 Task: Add a condition where "Channel Is not Help Center post" in new tickets in your groups.
Action: Mouse moved to (181, 477)
Screenshot: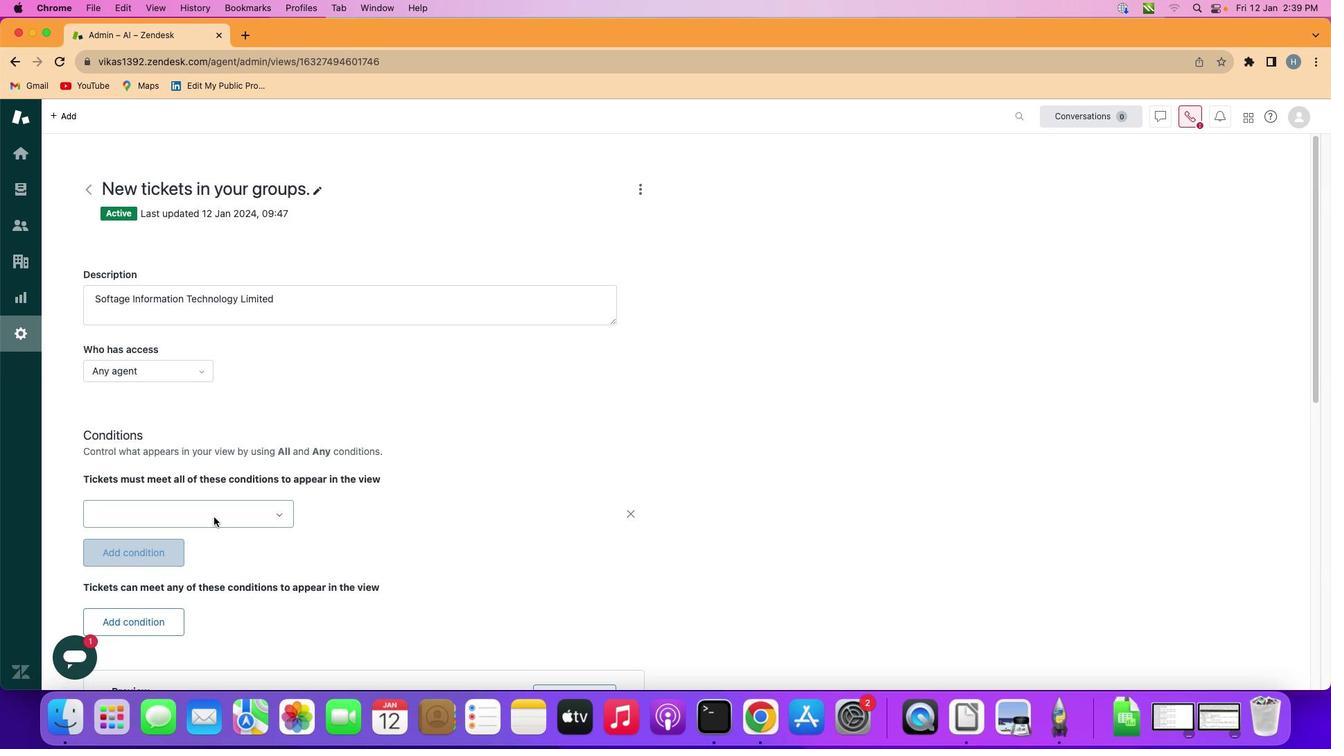 
Action: Mouse pressed left at (181, 477)
Screenshot: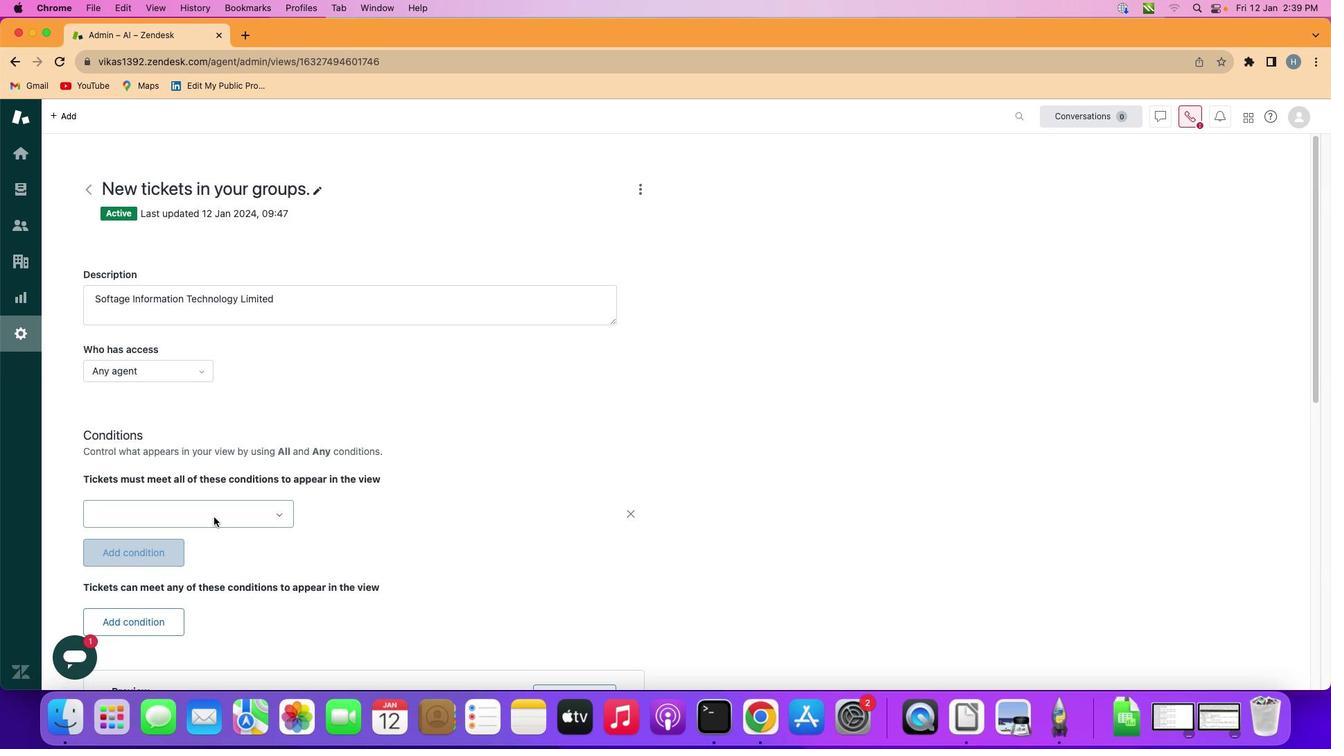 
Action: Mouse moved to (245, 478)
Screenshot: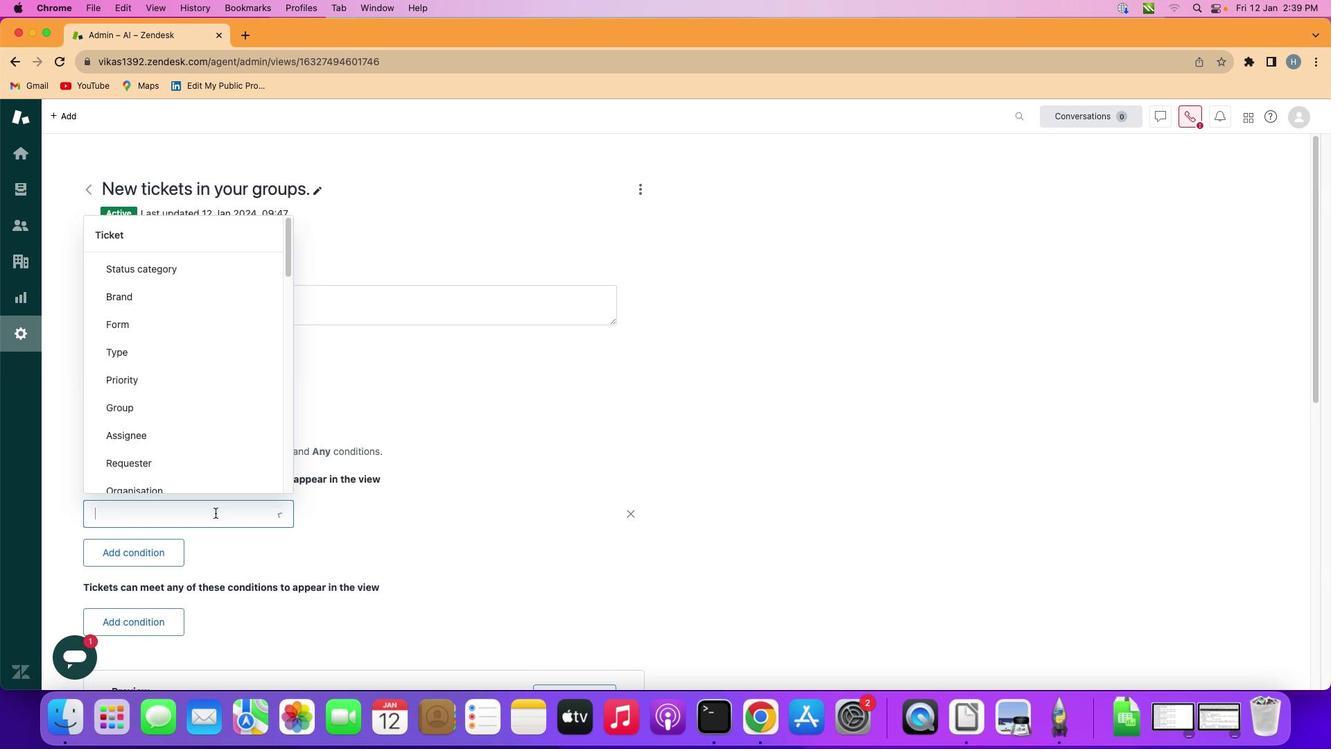
Action: Mouse pressed left at (245, 478)
Screenshot: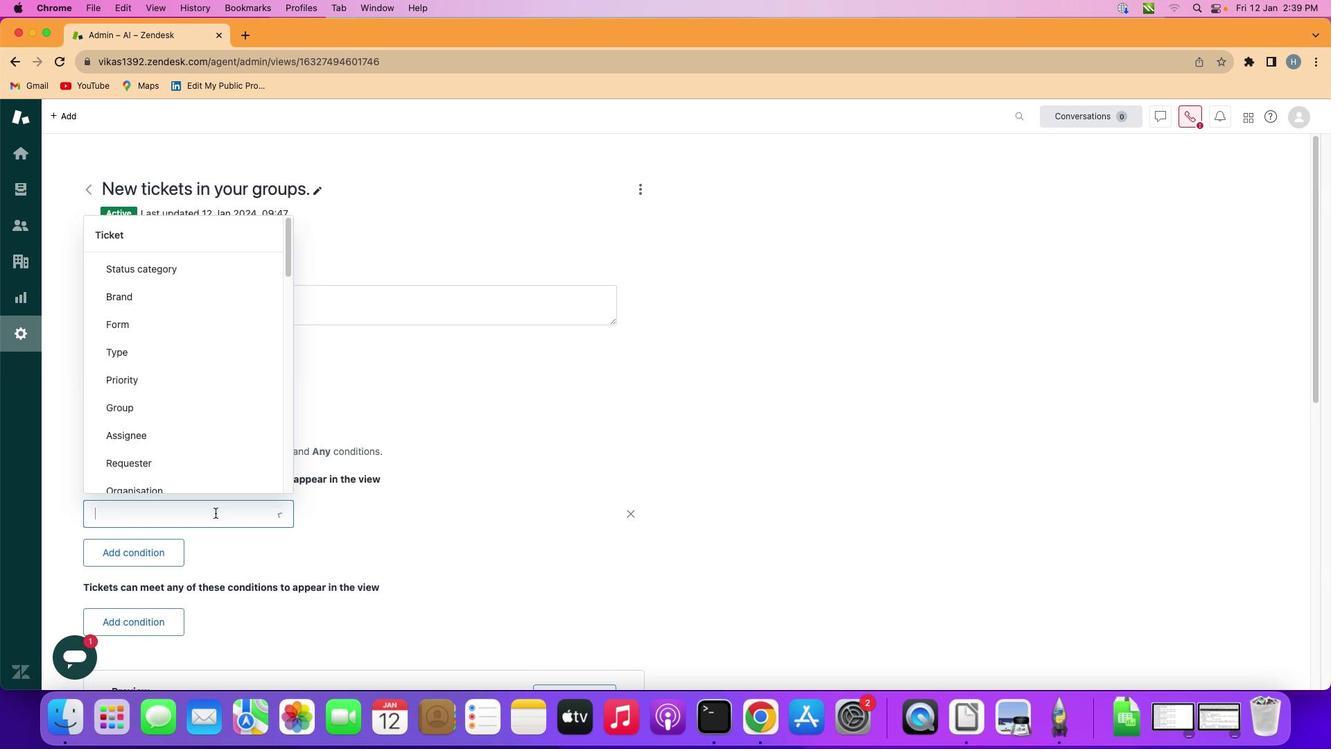 
Action: Mouse moved to (244, 402)
Screenshot: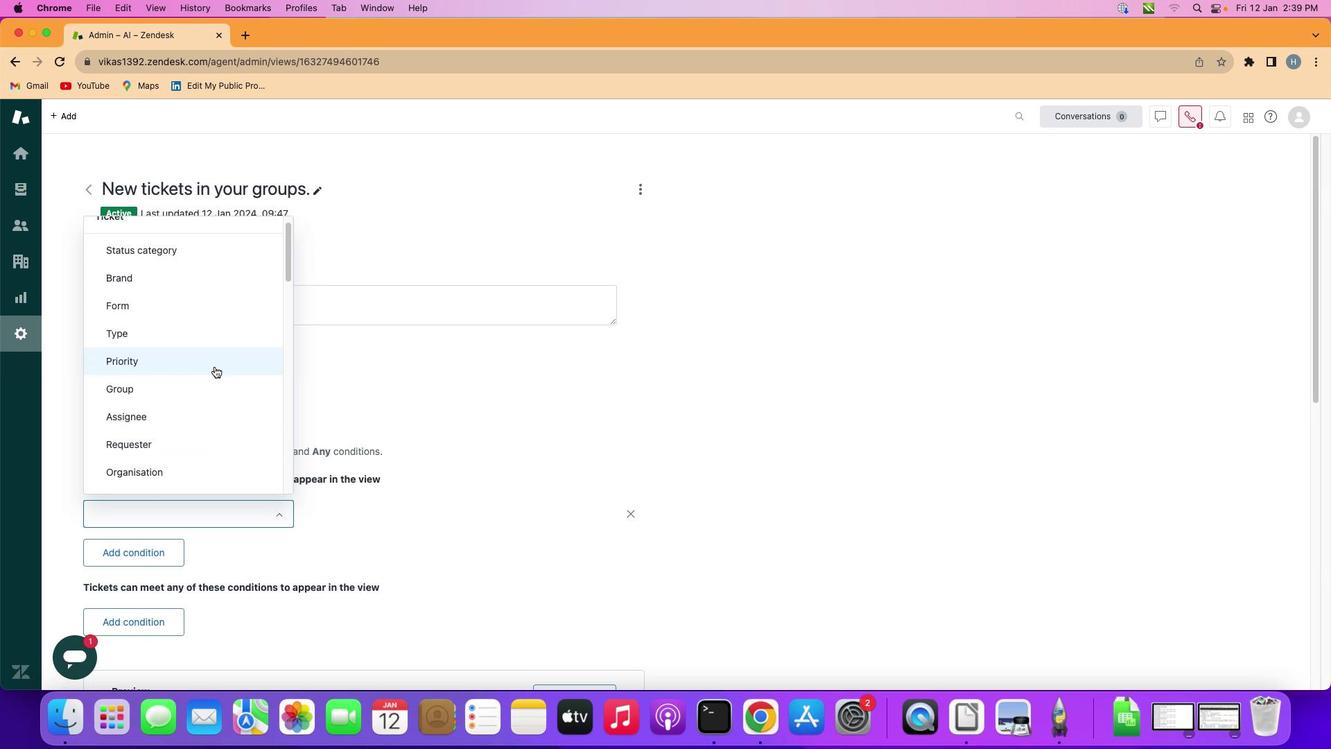 
Action: Mouse scrolled (244, 402) with delta (48, 219)
Screenshot: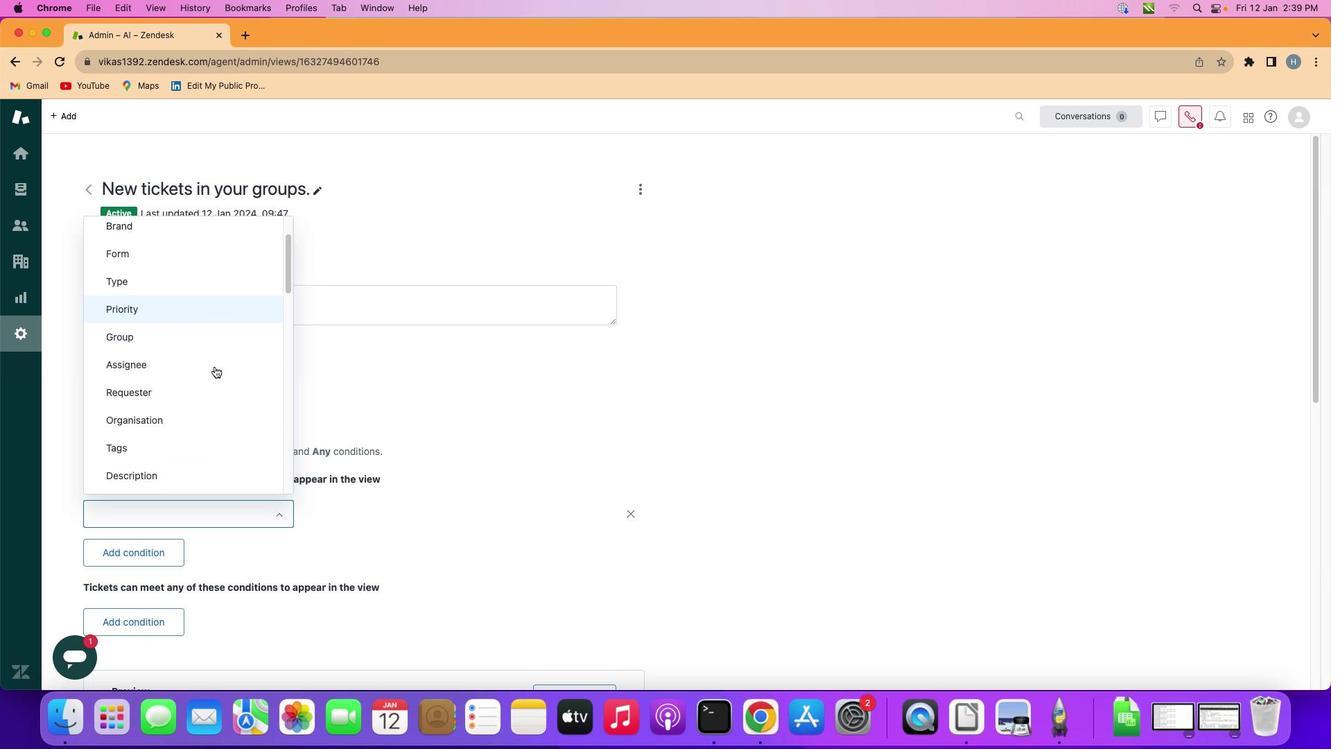 
Action: Mouse moved to (244, 402)
Screenshot: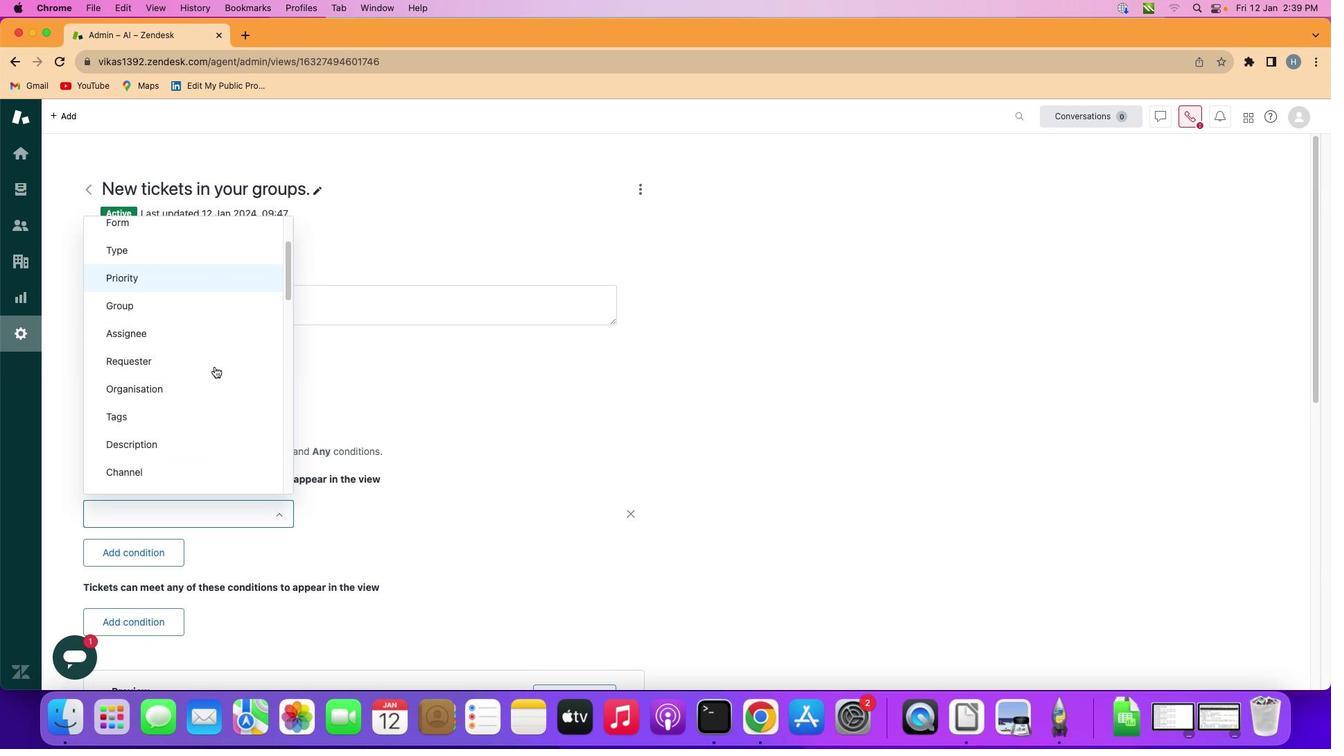 
Action: Mouse scrolled (244, 402) with delta (48, 219)
Screenshot: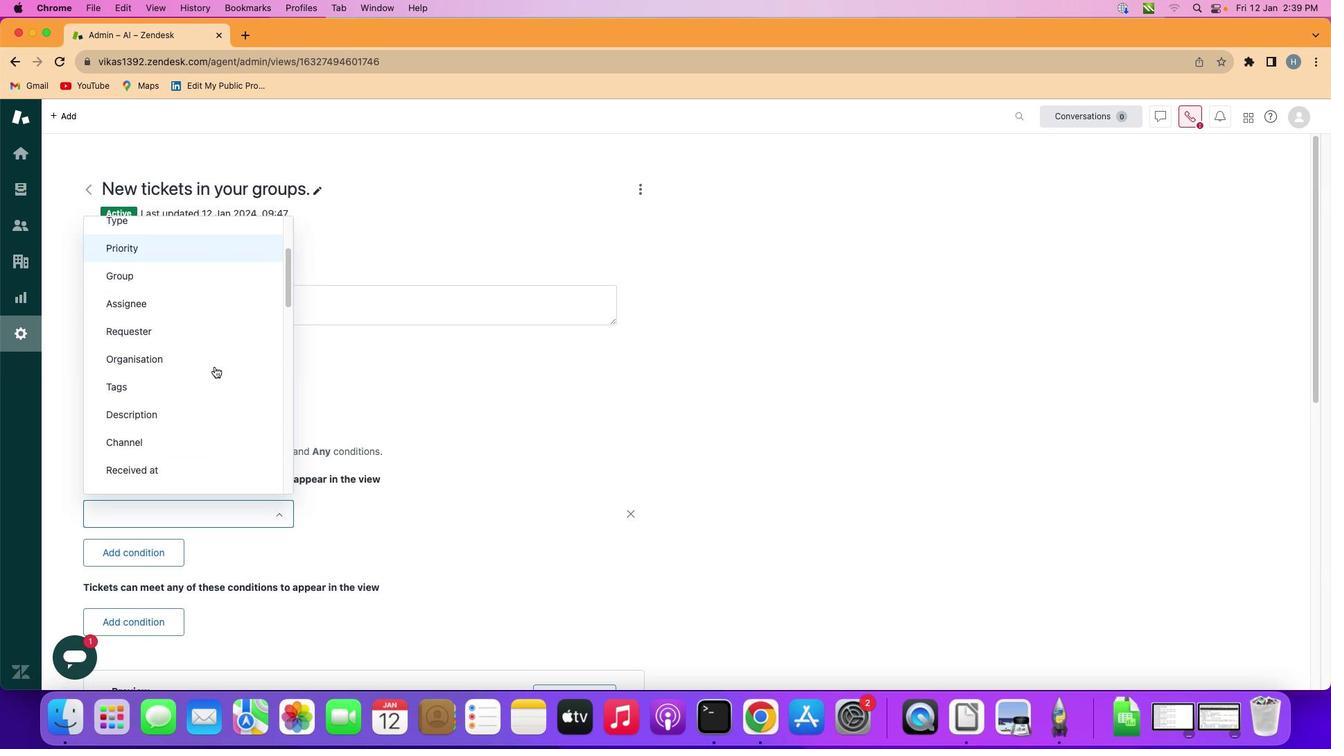 
Action: Mouse moved to (244, 402)
Screenshot: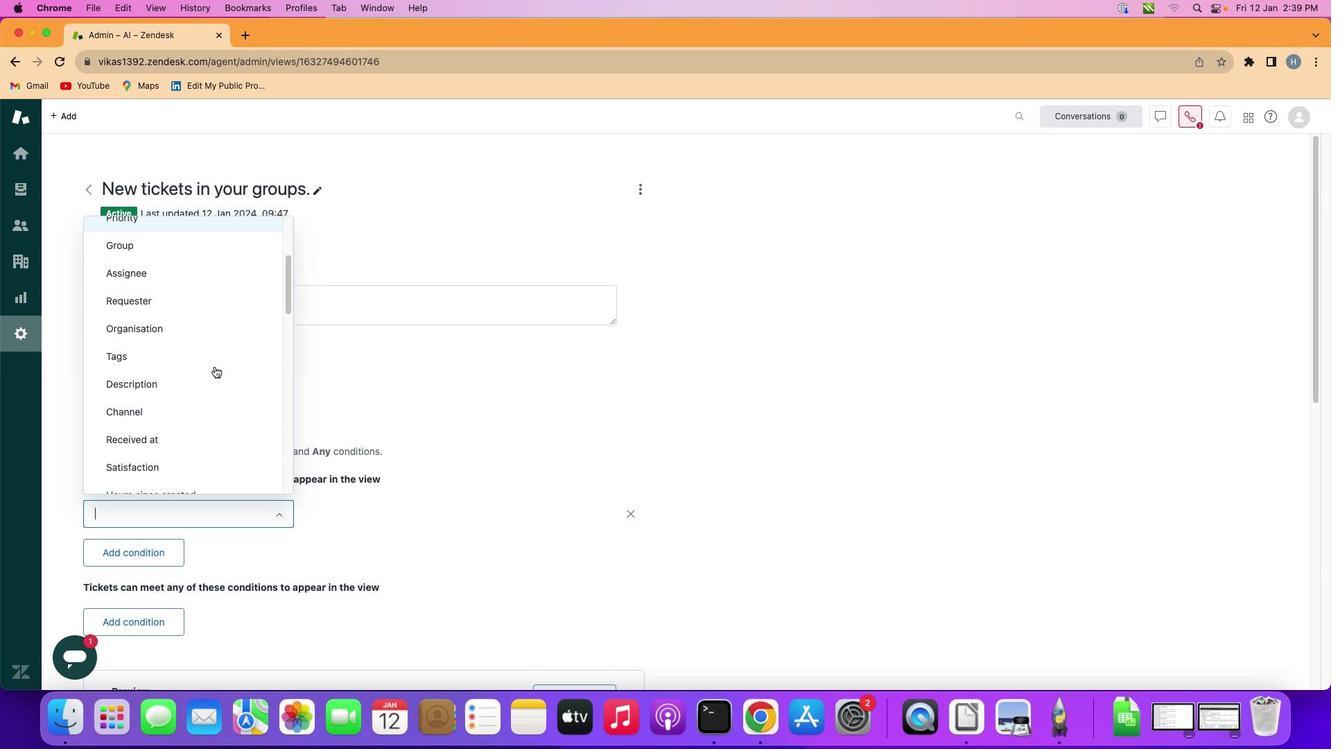 
Action: Mouse scrolled (244, 402) with delta (48, 219)
Screenshot: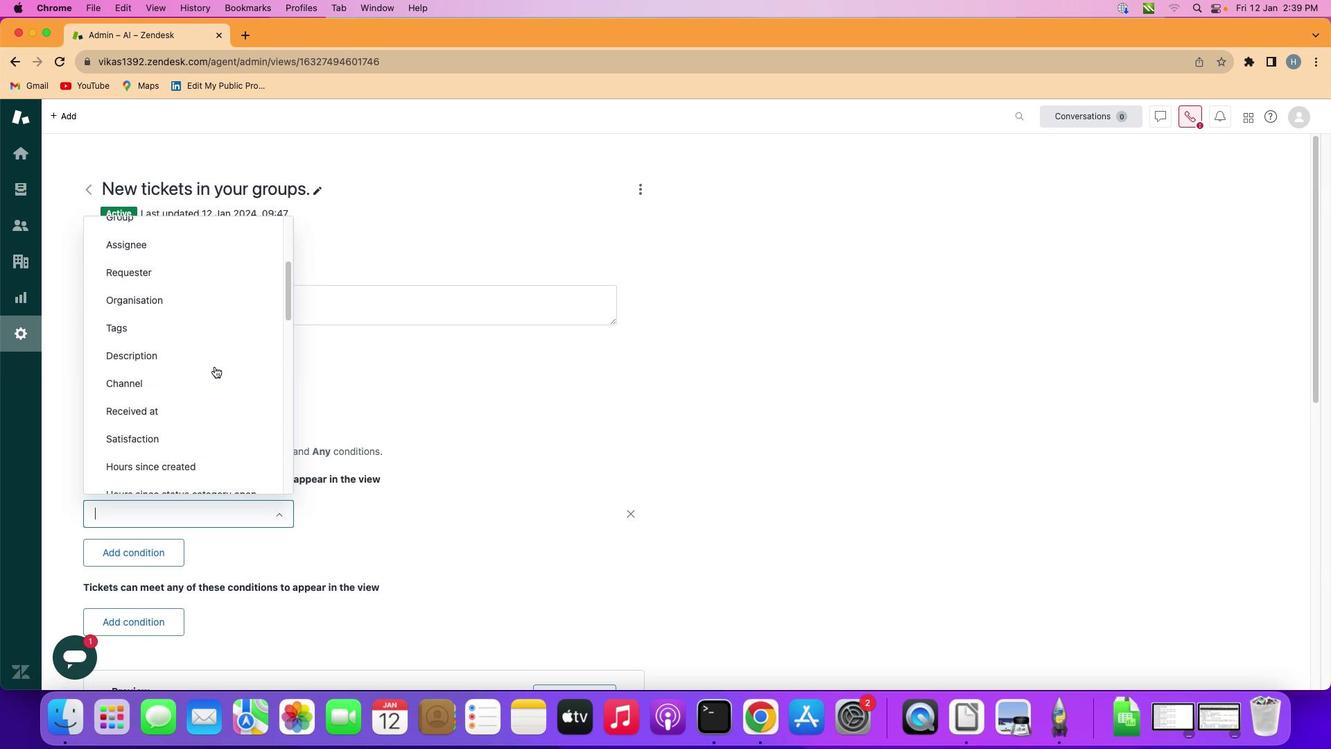 
Action: Mouse scrolled (244, 402) with delta (48, 219)
Screenshot: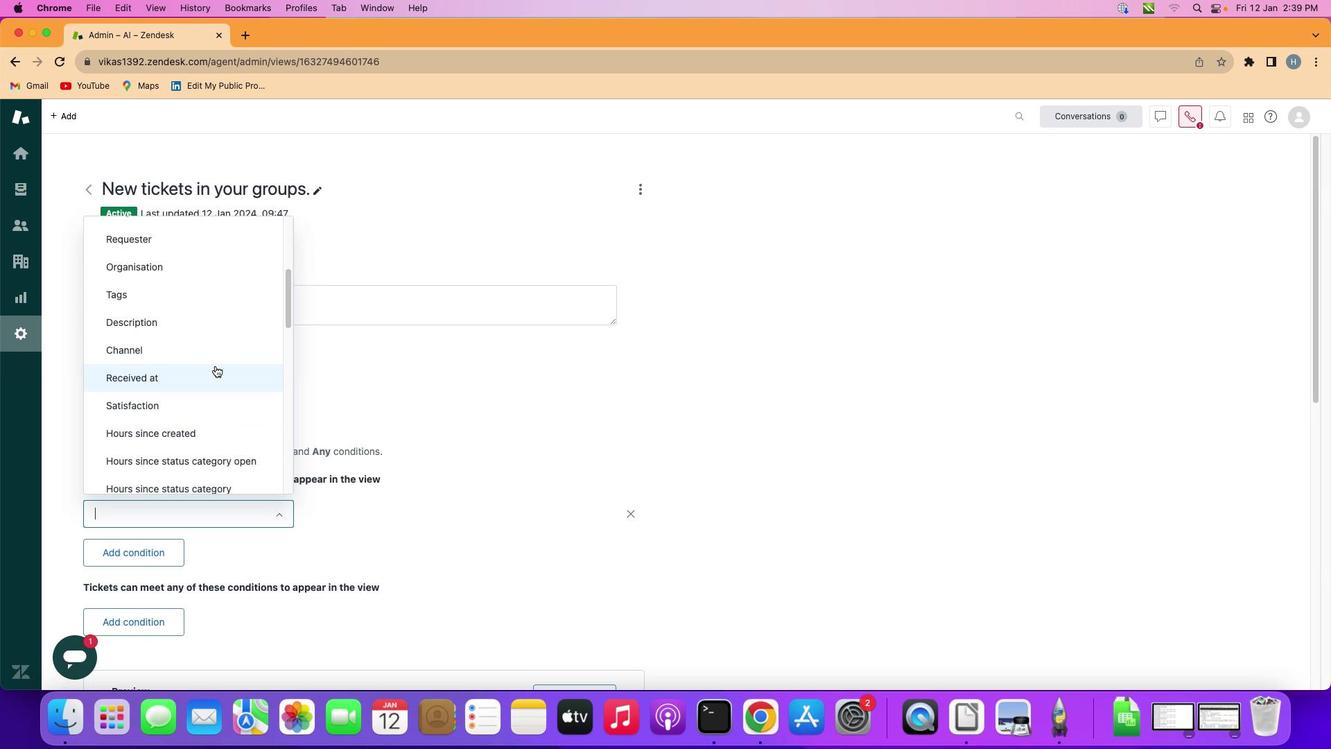 
Action: Mouse scrolled (244, 402) with delta (48, 219)
Screenshot: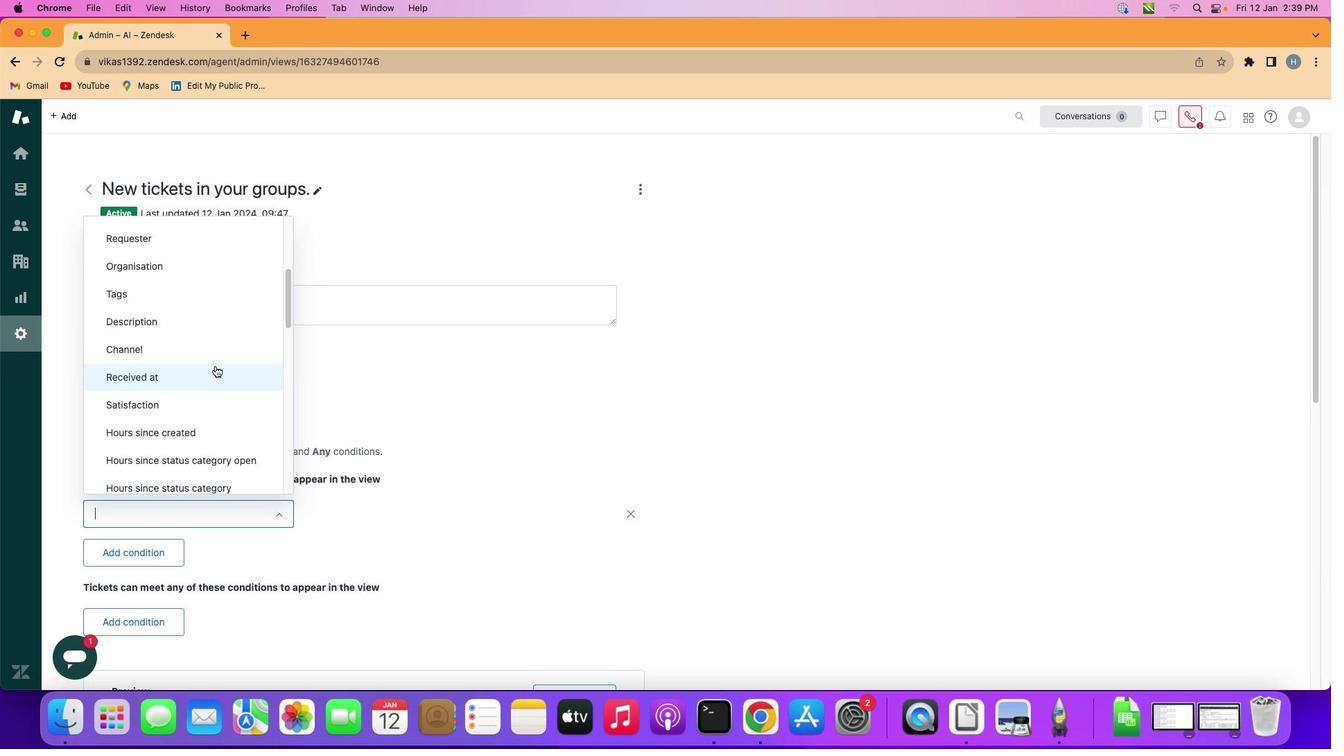 
Action: Mouse moved to (251, 398)
Screenshot: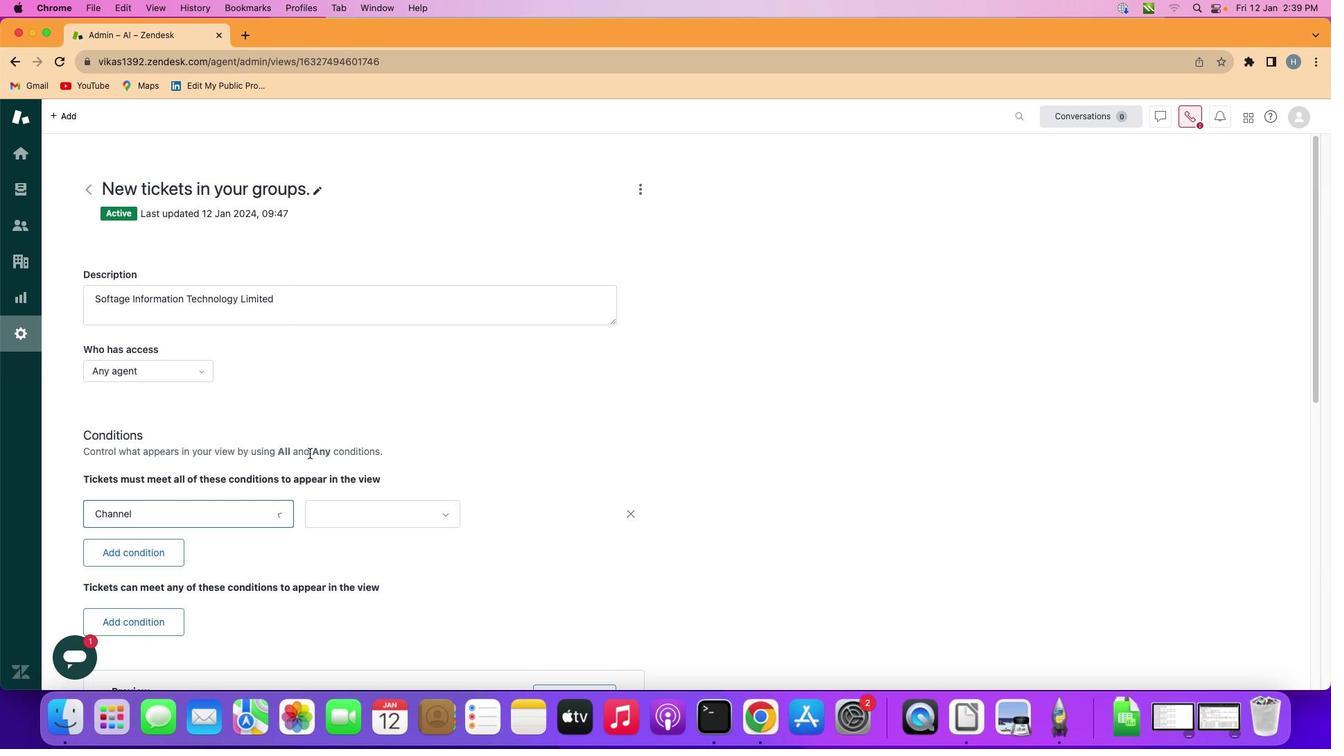 
Action: Mouse pressed left at (251, 398)
Screenshot: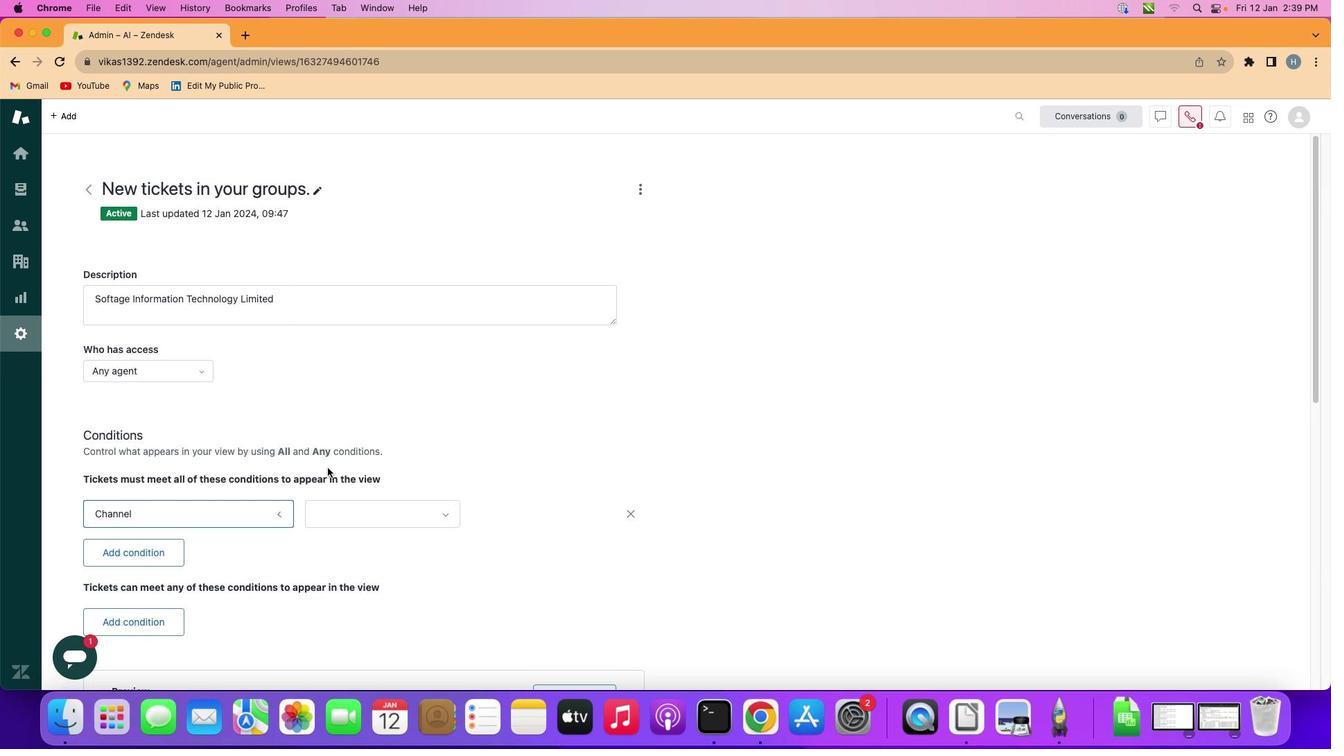 
Action: Mouse moved to (382, 470)
Screenshot: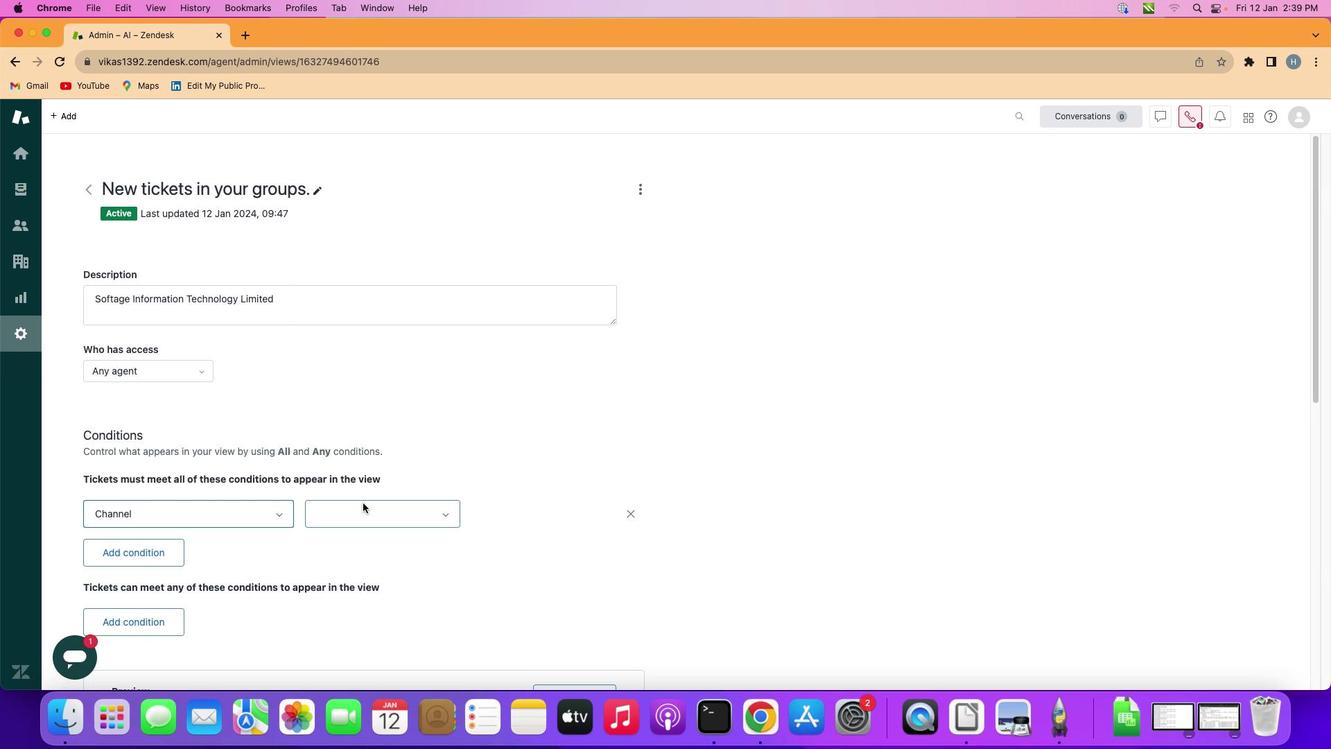 
Action: Mouse pressed left at (382, 470)
Screenshot: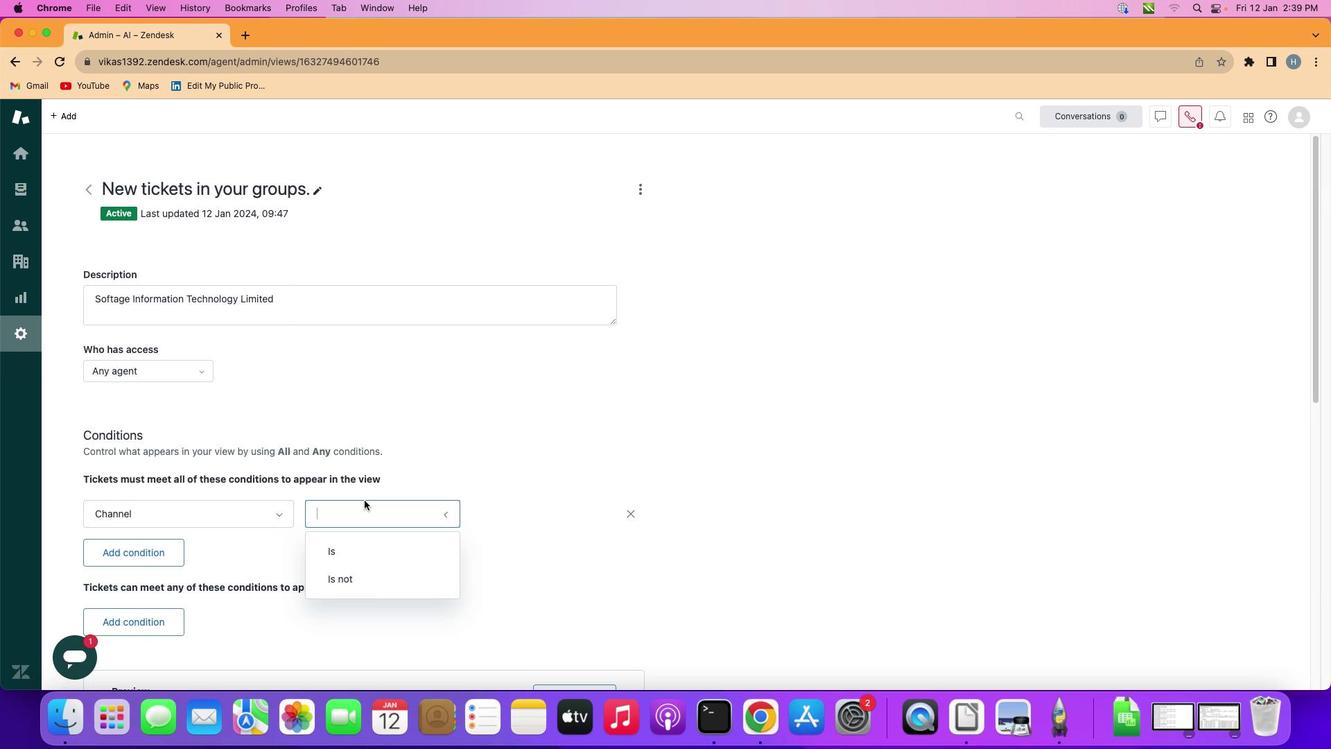 
Action: Mouse moved to (384, 503)
Screenshot: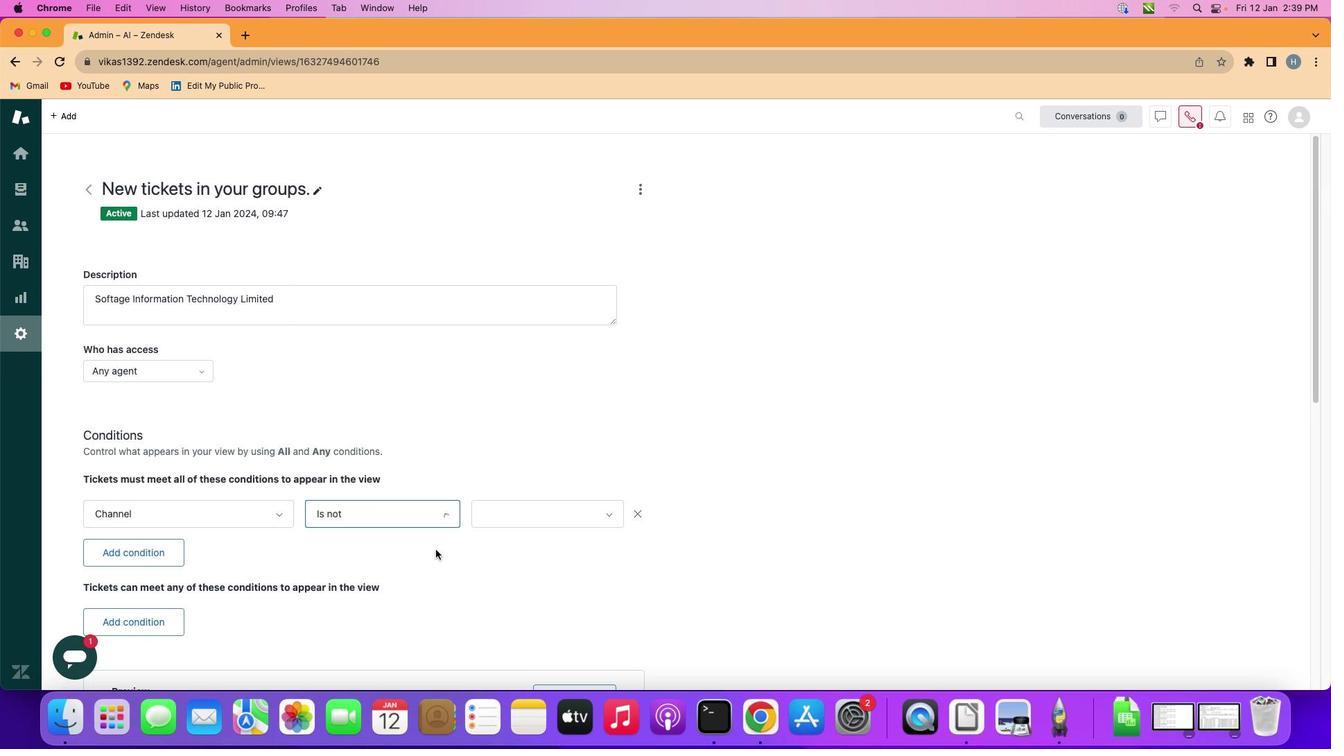 
Action: Mouse pressed left at (384, 503)
Screenshot: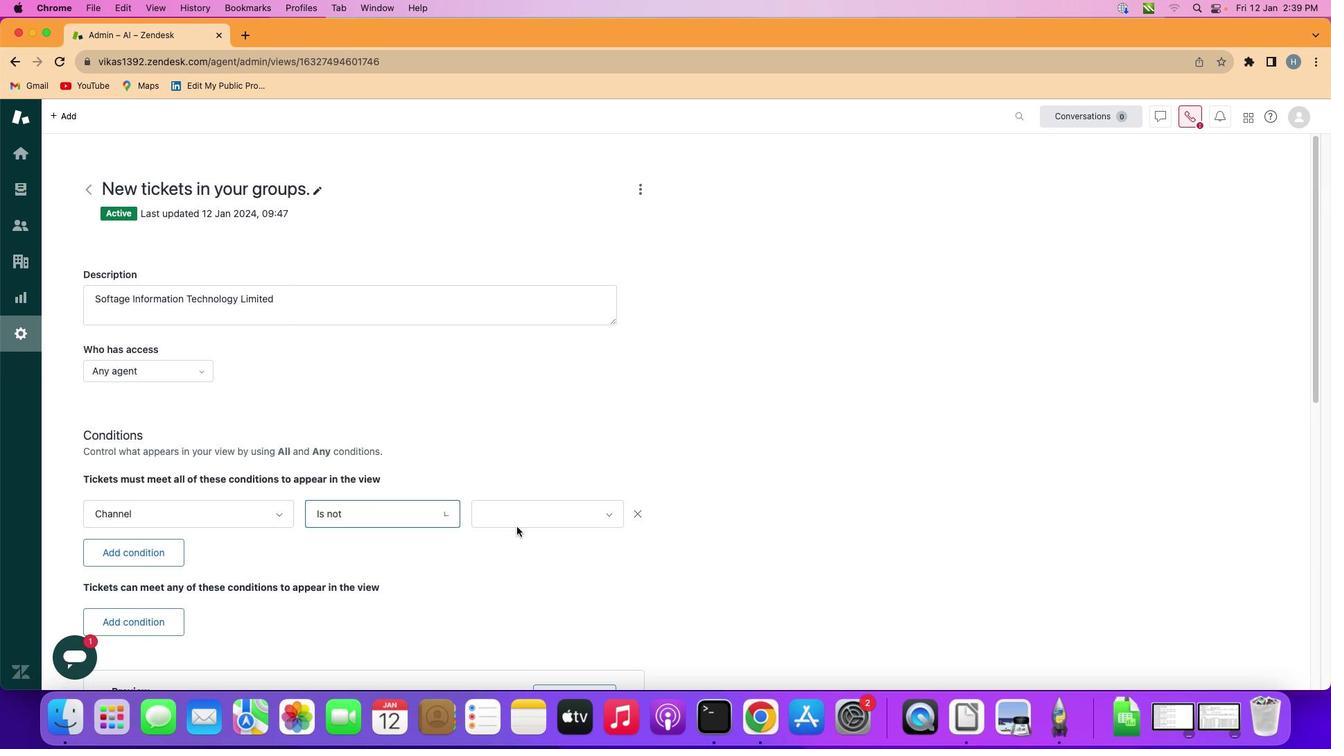 
Action: Mouse moved to (553, 477)
Screenshot: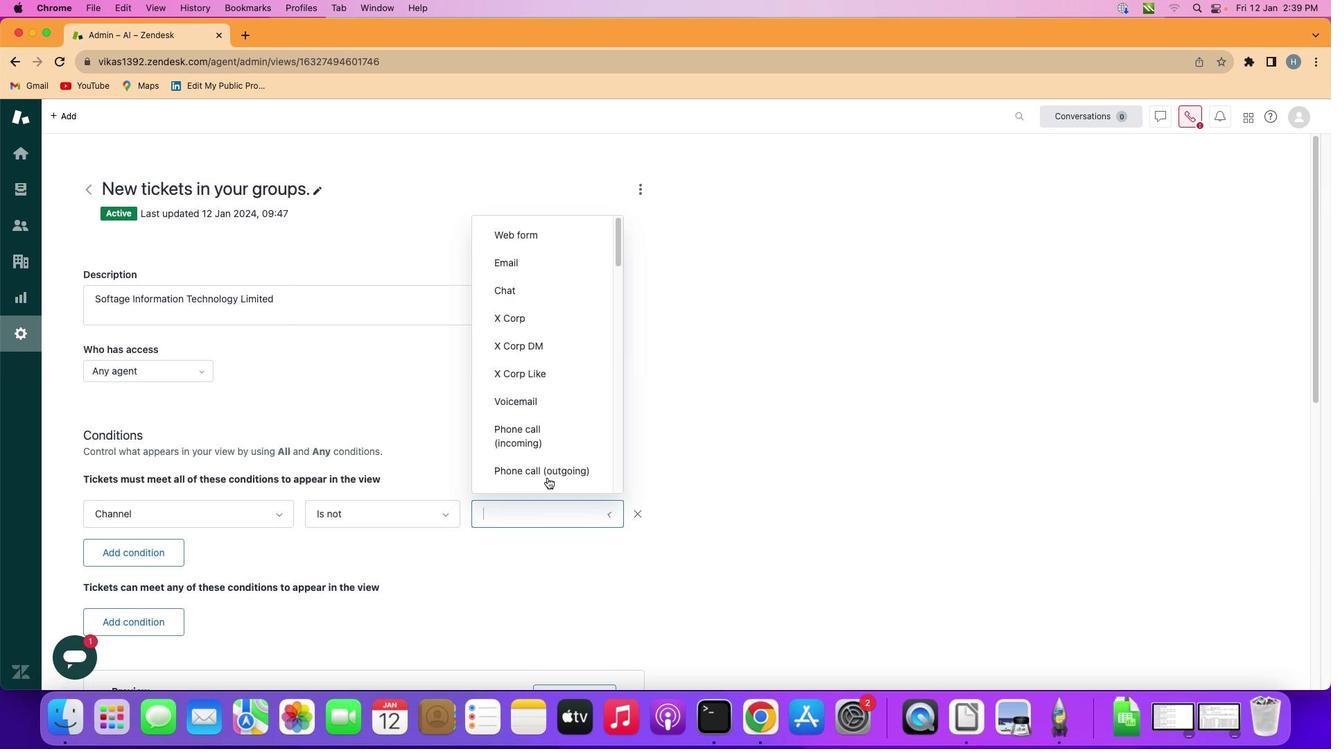 
Action: Mouse pressed left at (553, 477)
Screenshot: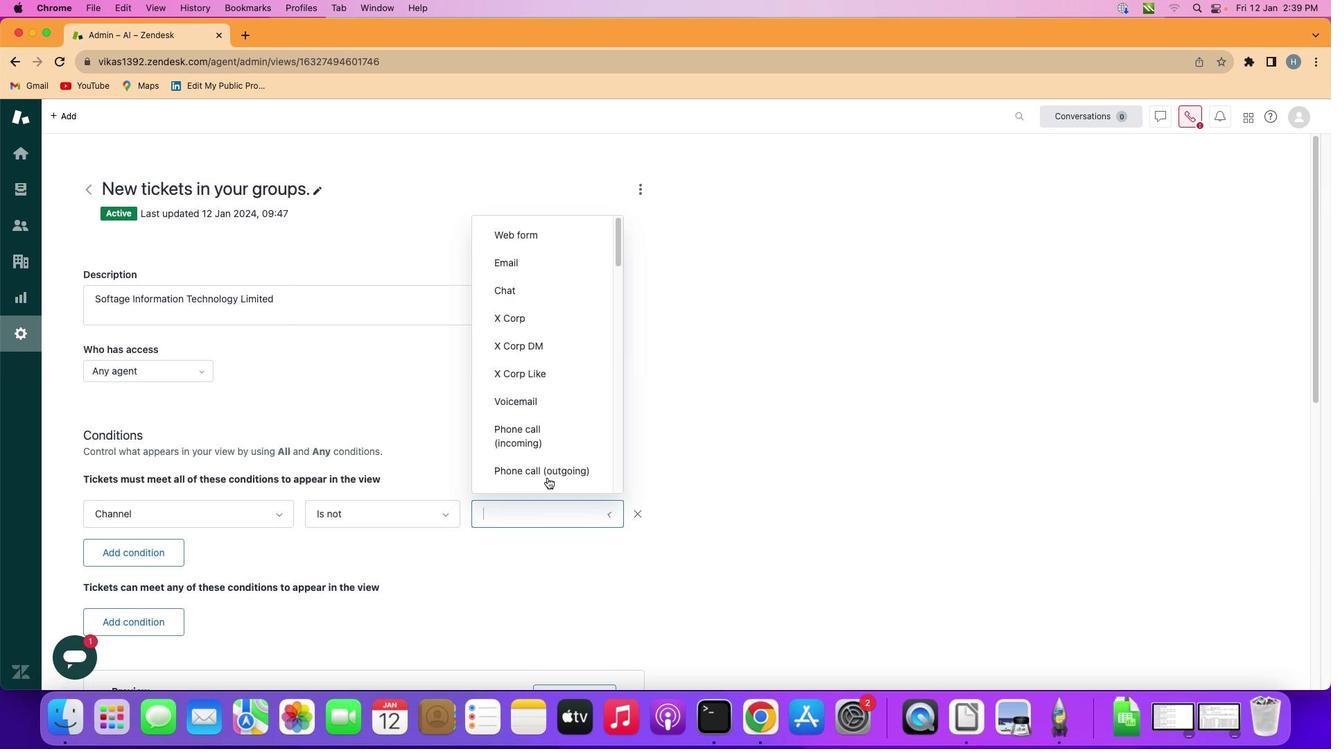 
Action: Mouse moved to (525, 402)
Screenshot: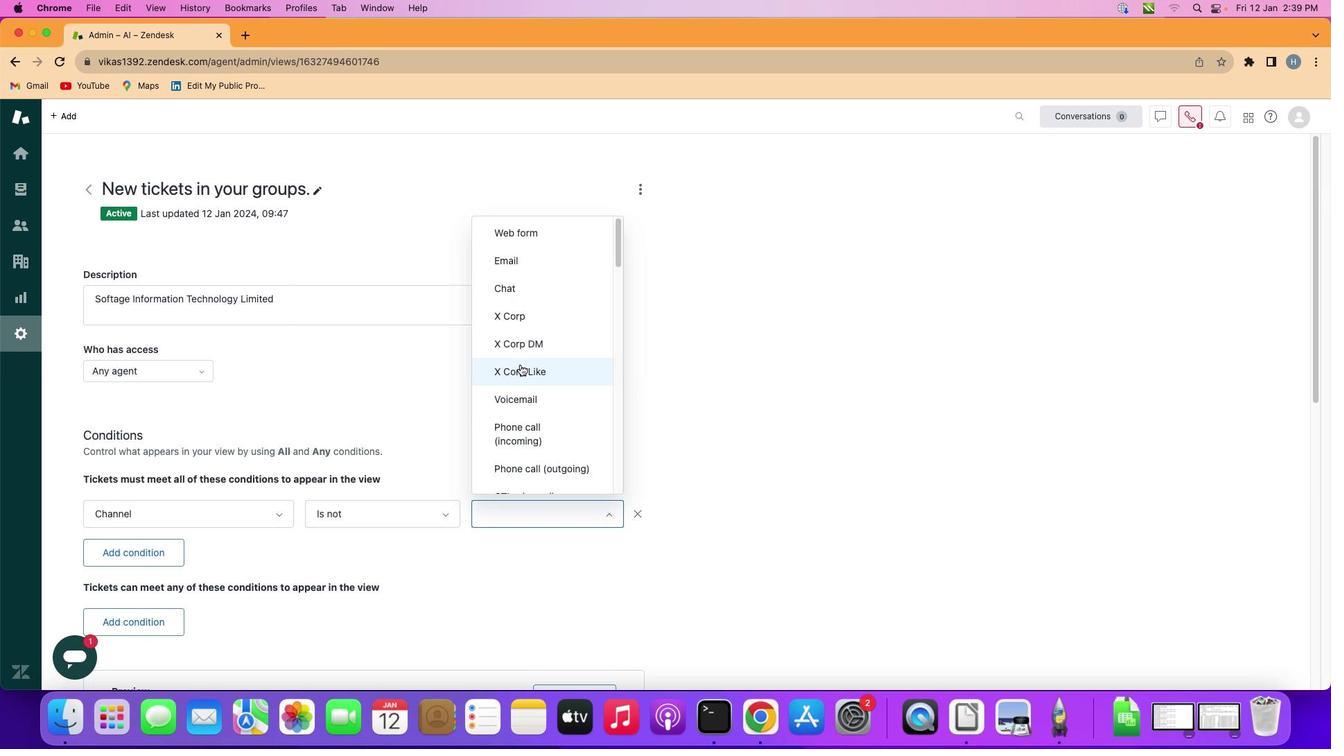 
Action: Mouse scrolled (525, 402) with delta (48, 219)
Screenshot: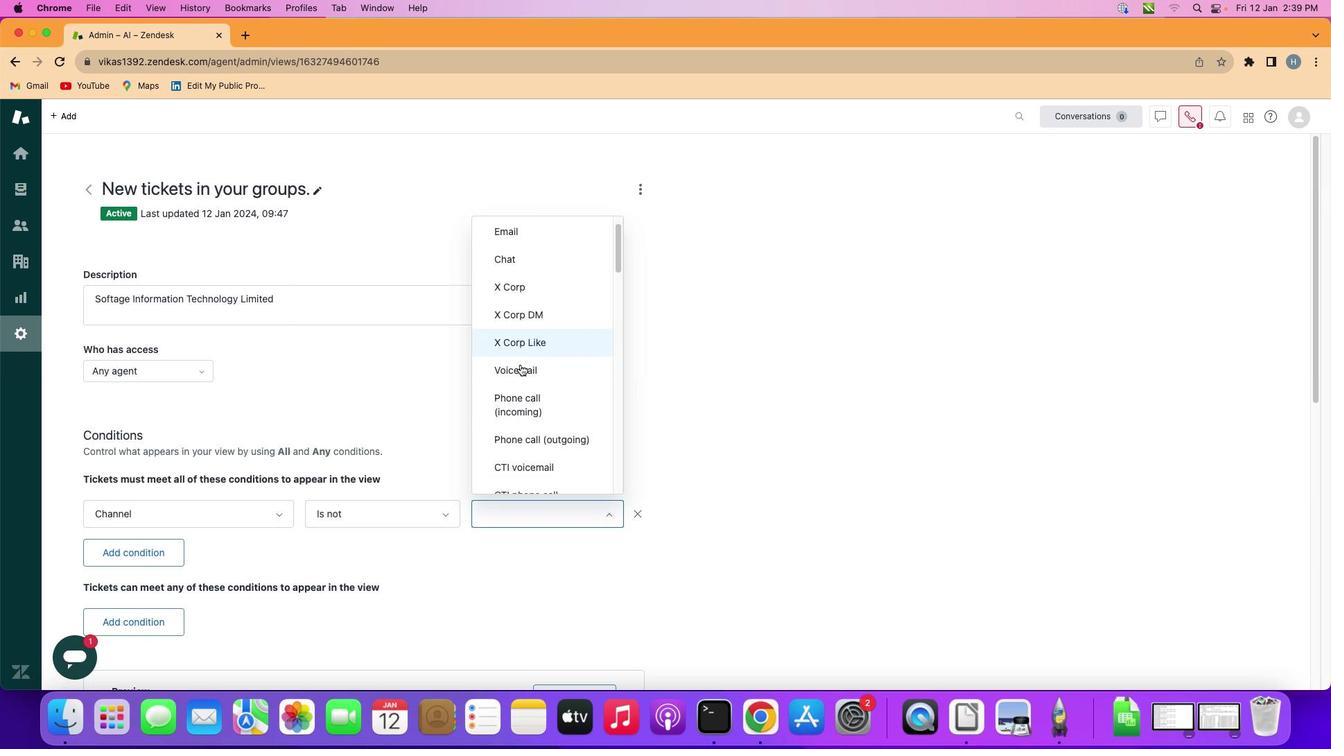 
Action: Mouse scrolled (525, 402) with delta (48, 219)
Screenshot: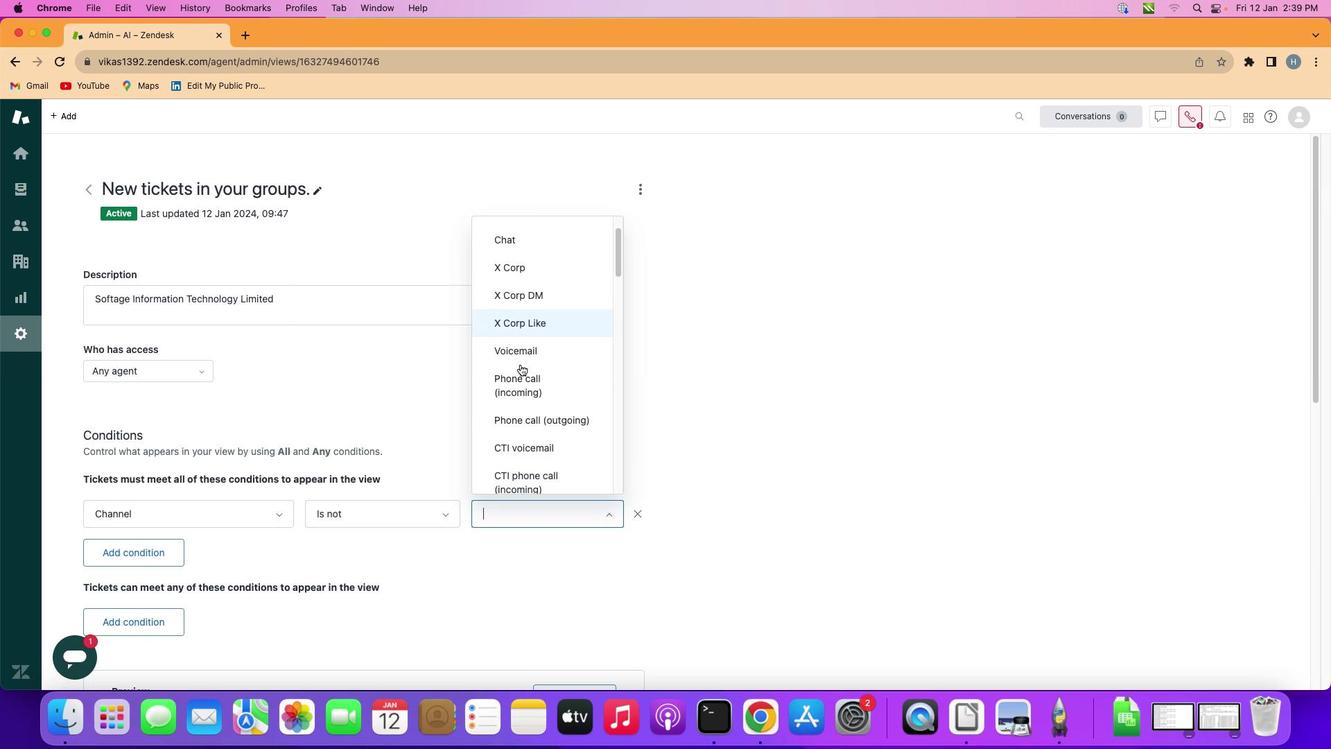 
Action: Mouse scrolled (525, 402) with delta (48, 219)
Screenshot: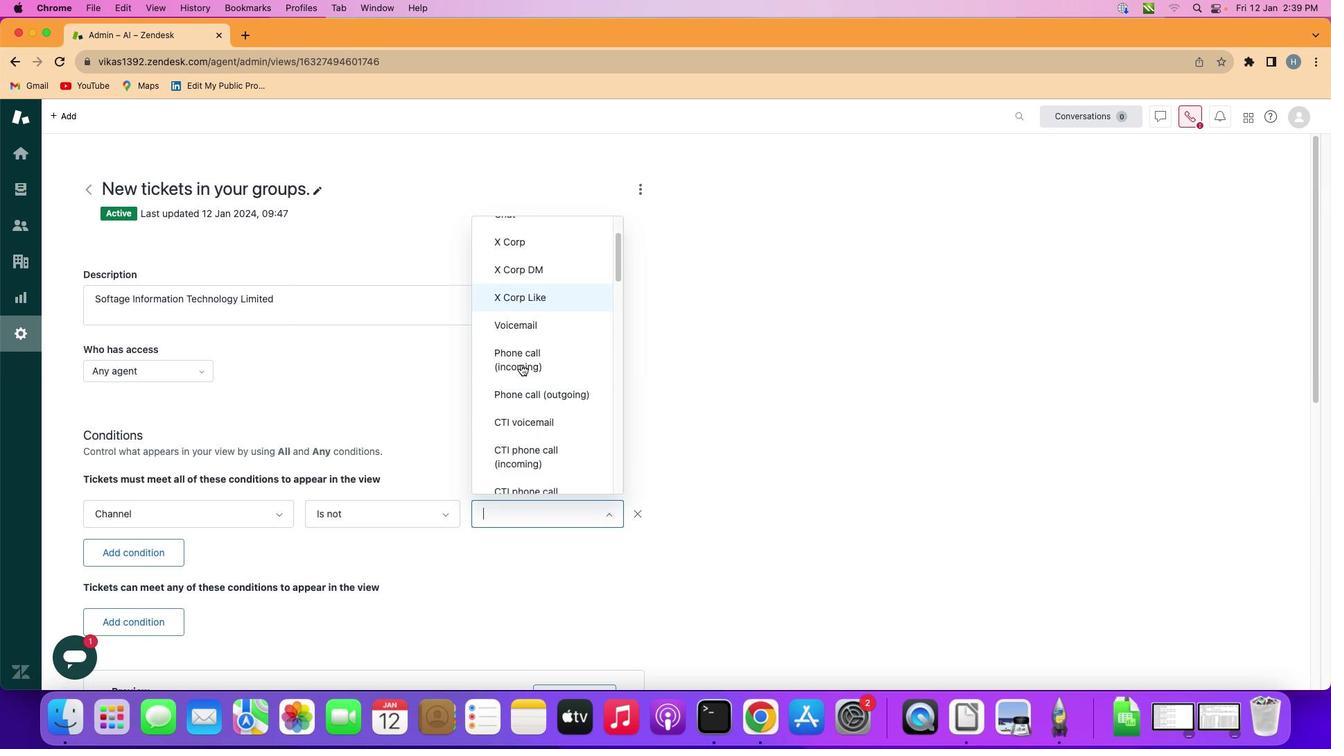 
Action: Mouse scrolled (525, 402) with delta (48, 219)
Screenshot: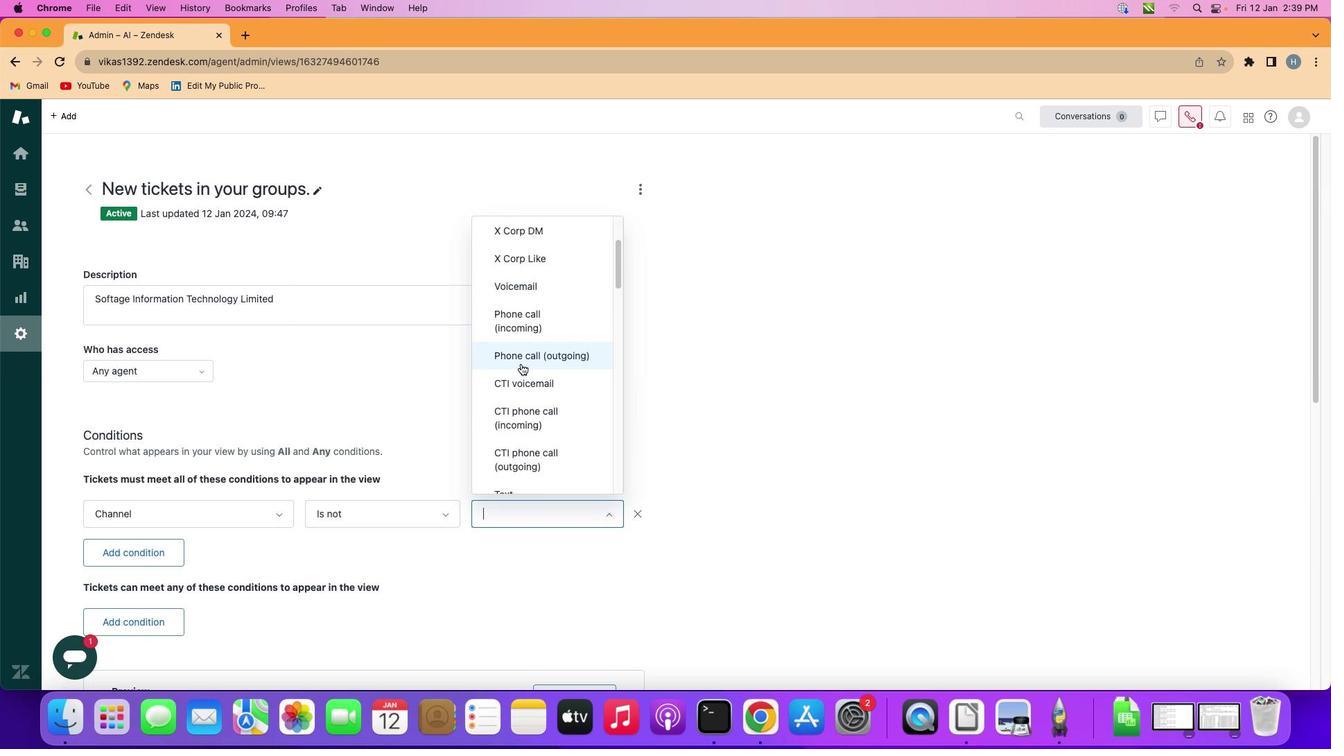 
Action: Mouse scrolled (525, 402) with delta (48, 219)
Screenshot: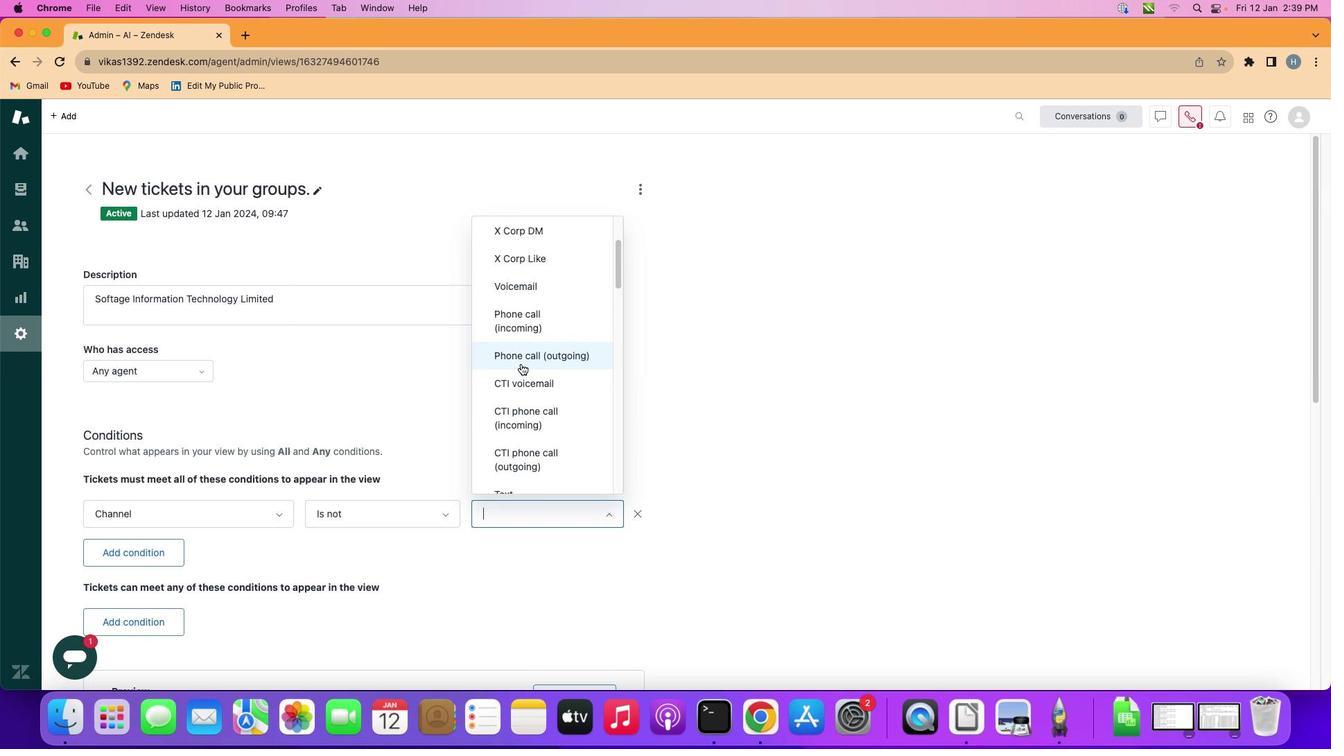 
Action: Mouse moved to (527, 401)
Screenshot: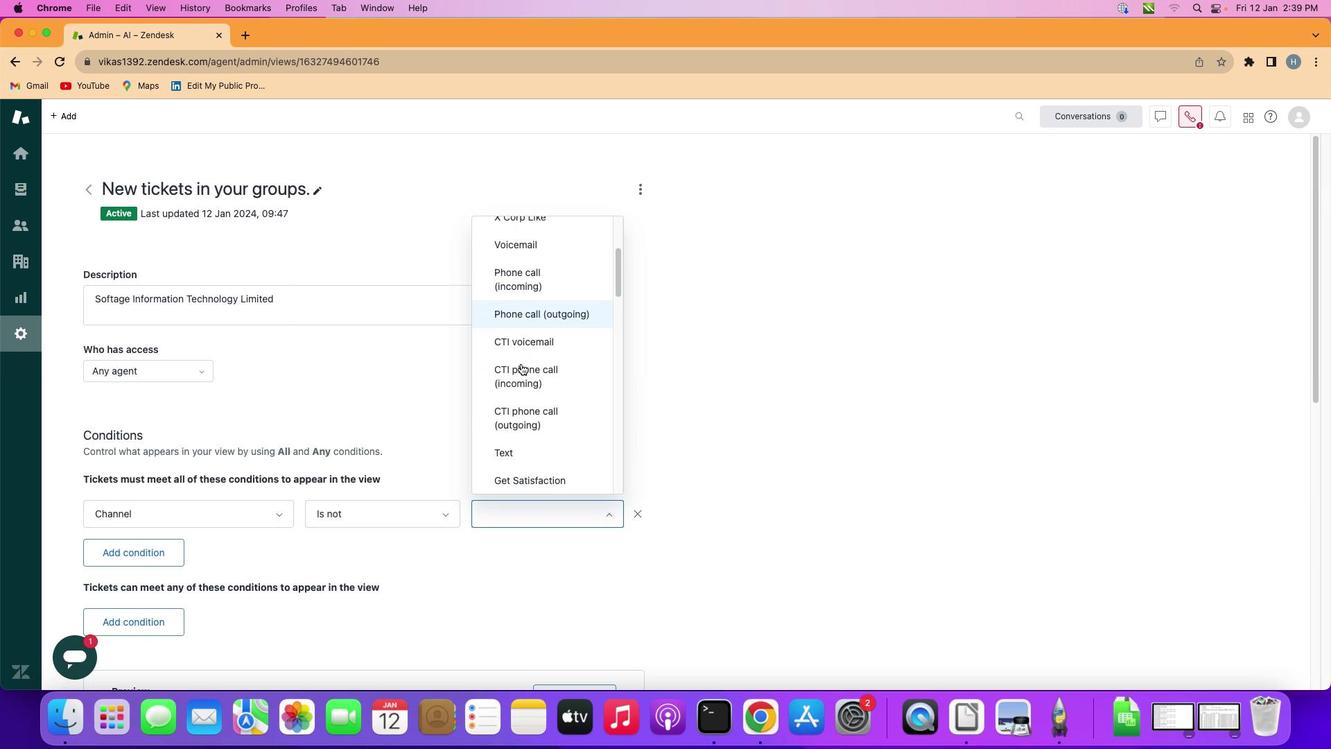 
Action: Mouse scrolled (527, 401) with delta (48, 219)
Screenshot: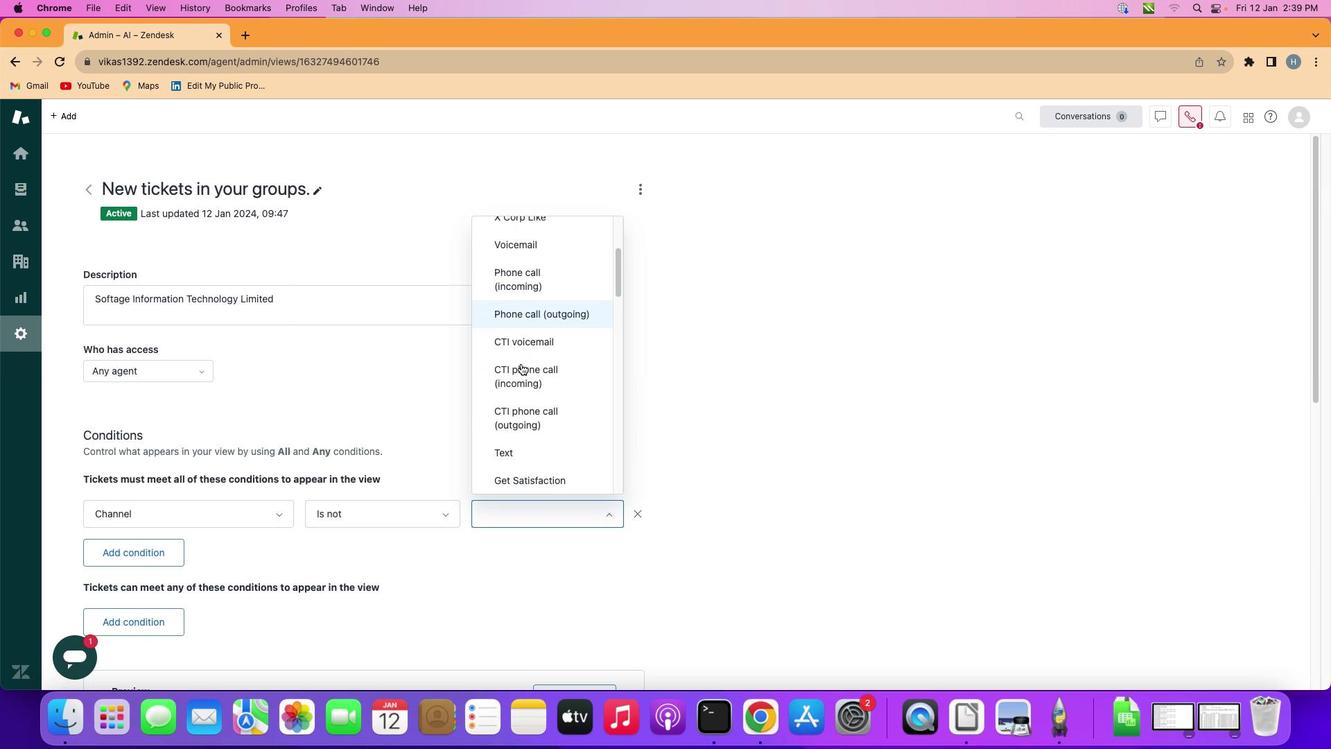 
Action: Mouse scrolled (527, 401) with delta (48, 219)
Screenshot: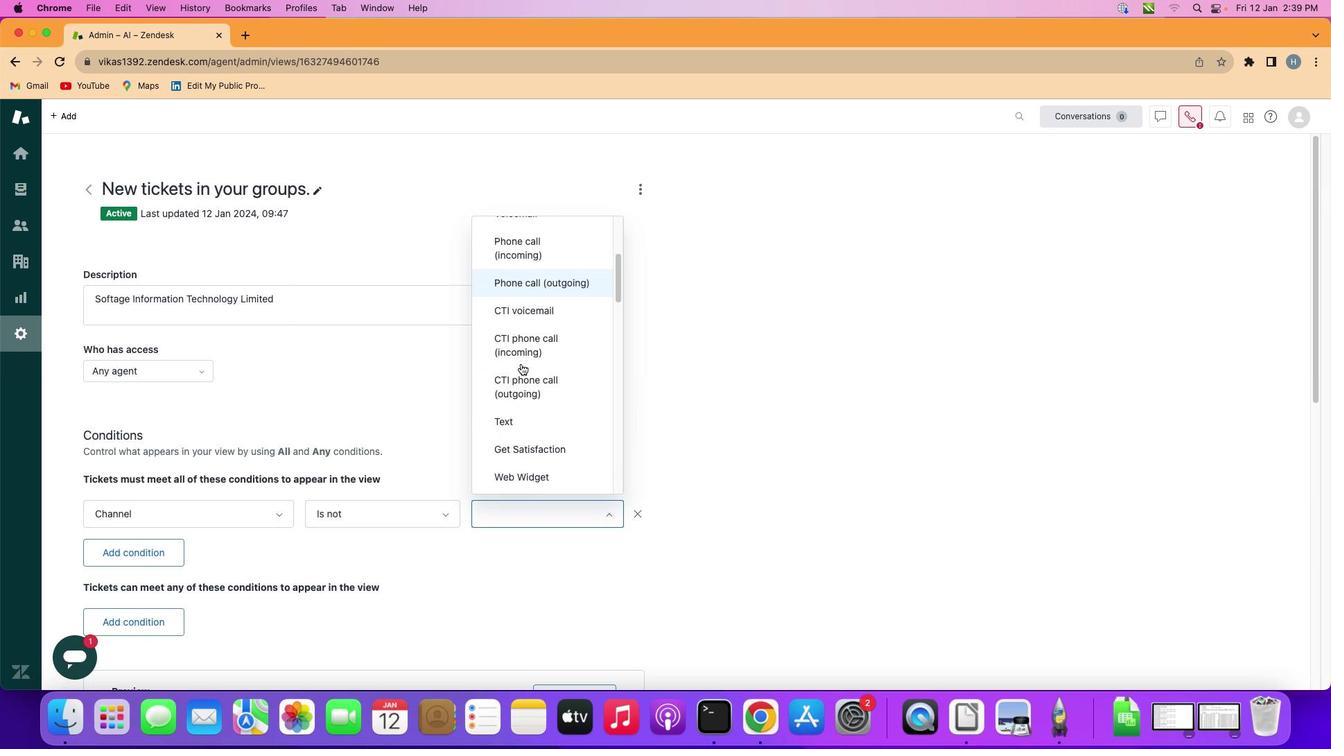 
Action: Mouse scrolled (527, 401) with delta (48, 219)
Screenshot: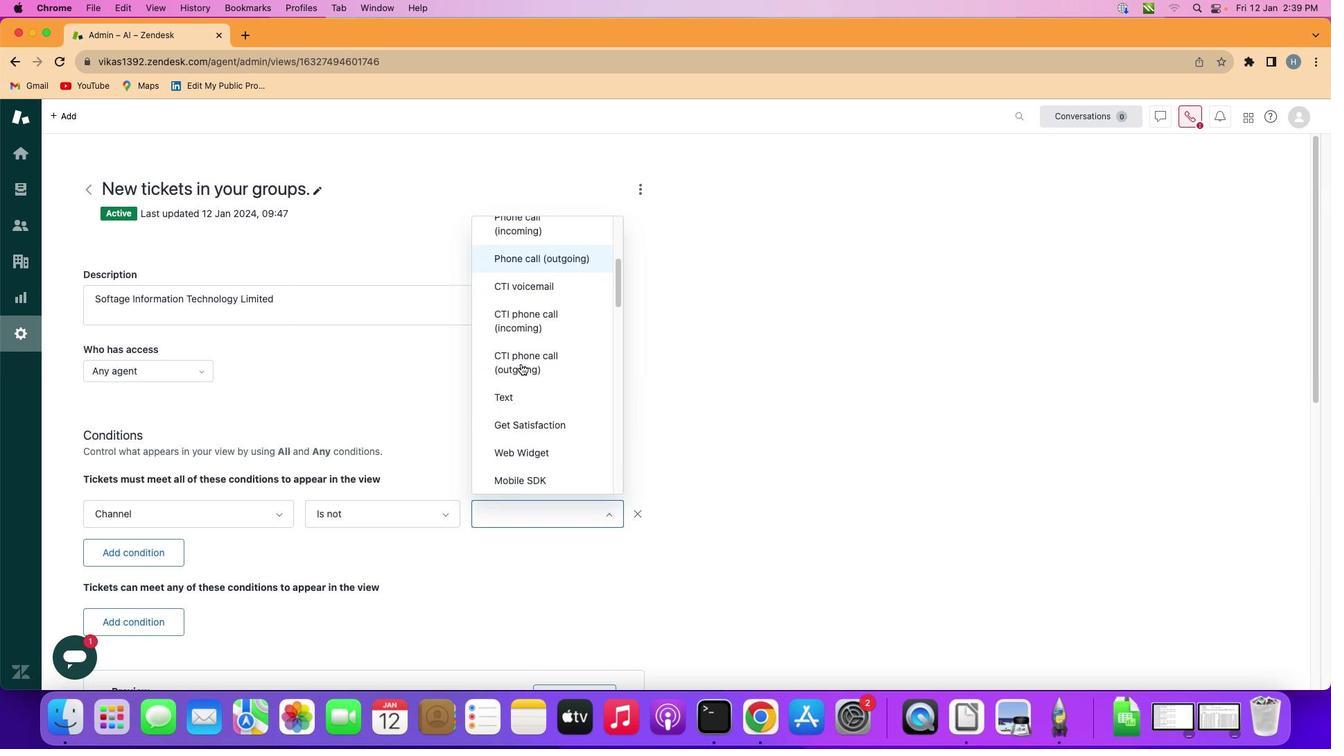 
Action: Mouse scrolled (527, 401) with delta (48, 219)
Screenshot: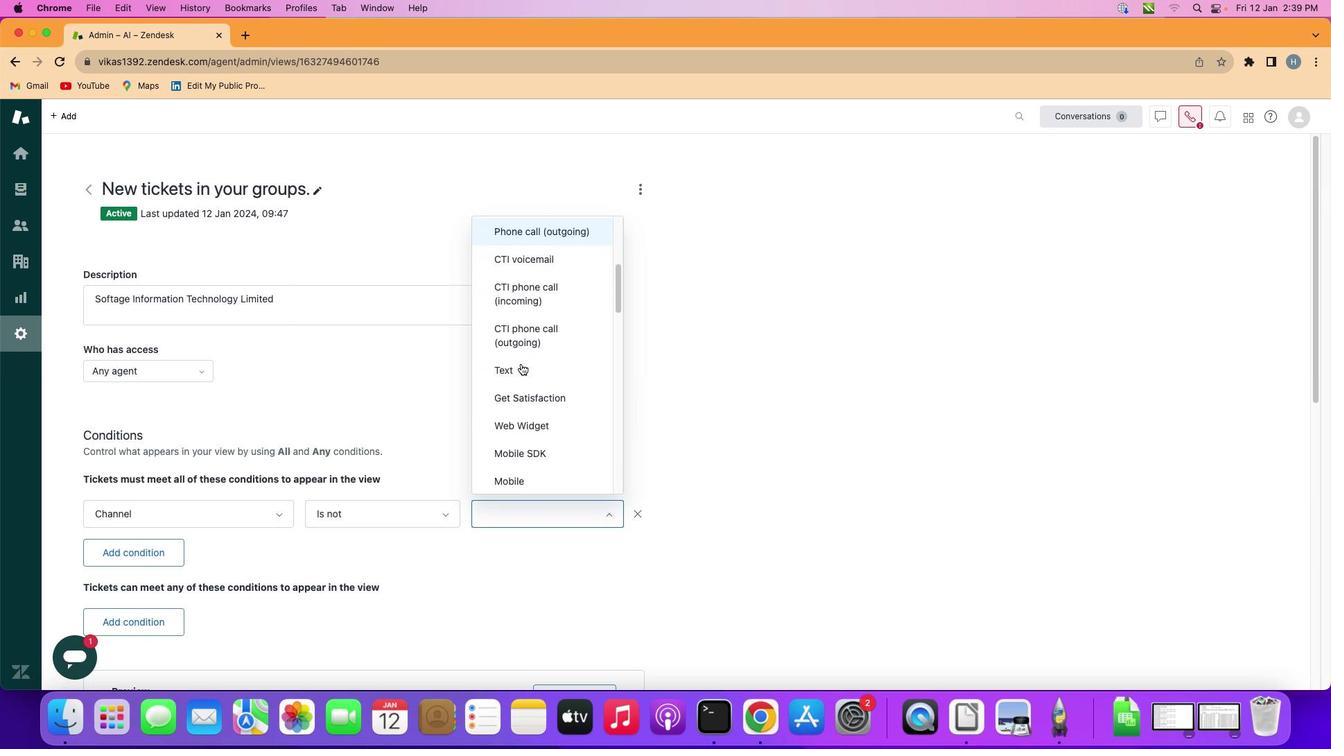 
Action: Mouse scrolled (527, 401) with delta (48, 219)
Screenshot: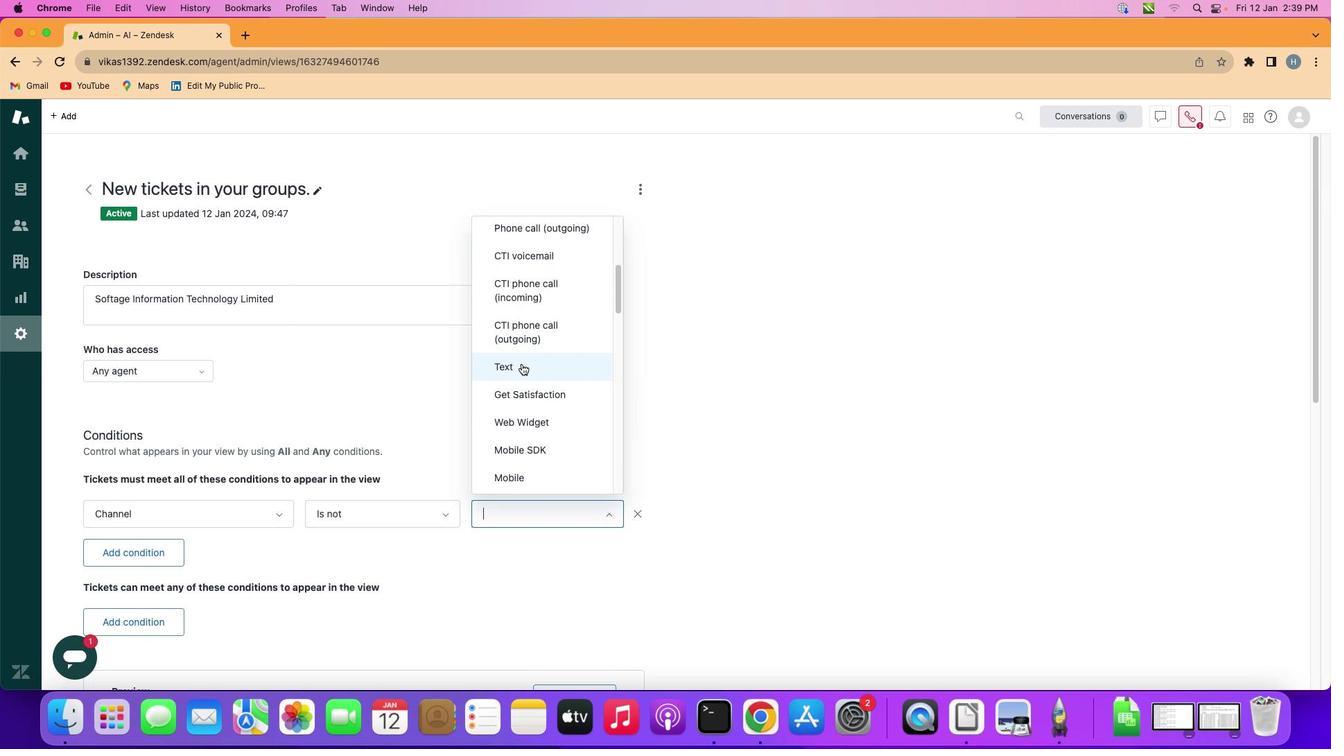 
Action: Mouse moved to (527, 401)
Screenshot: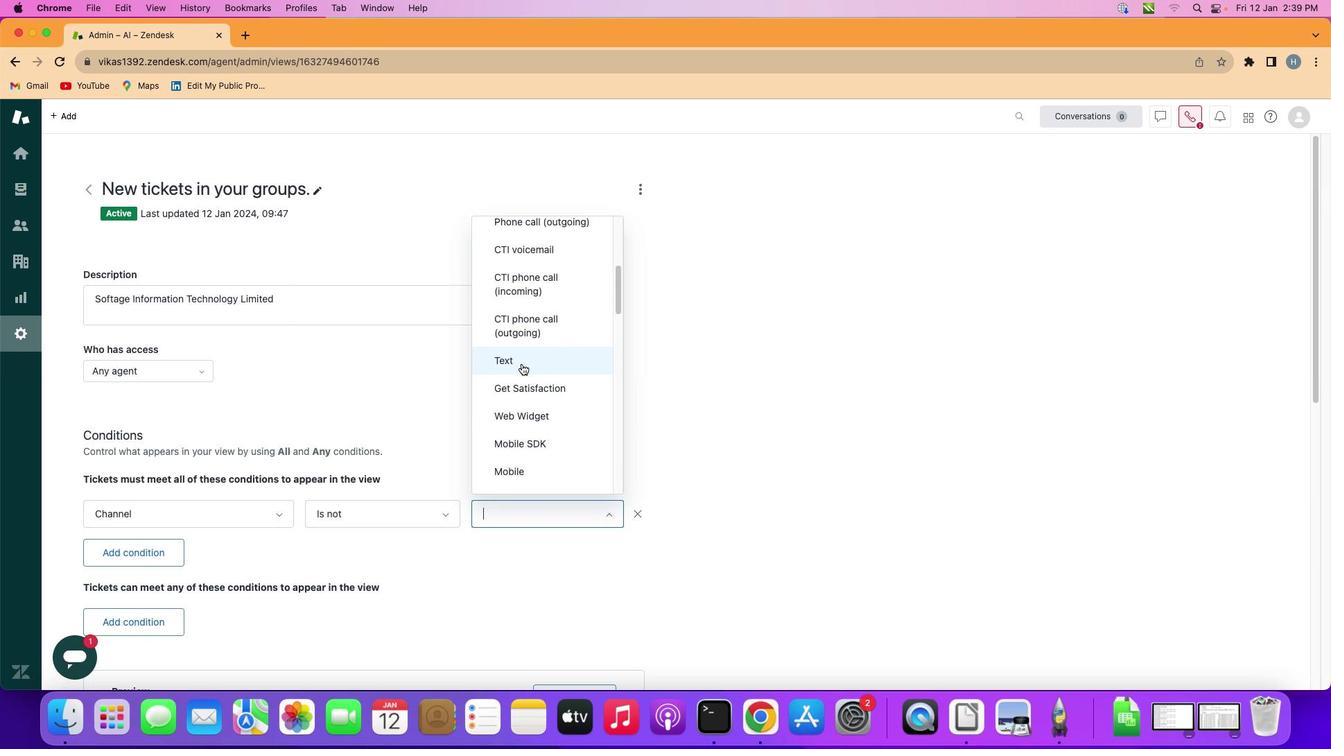 
Action: Mouse scrolled (527, 401) with delta (48, 219)
Screenshot: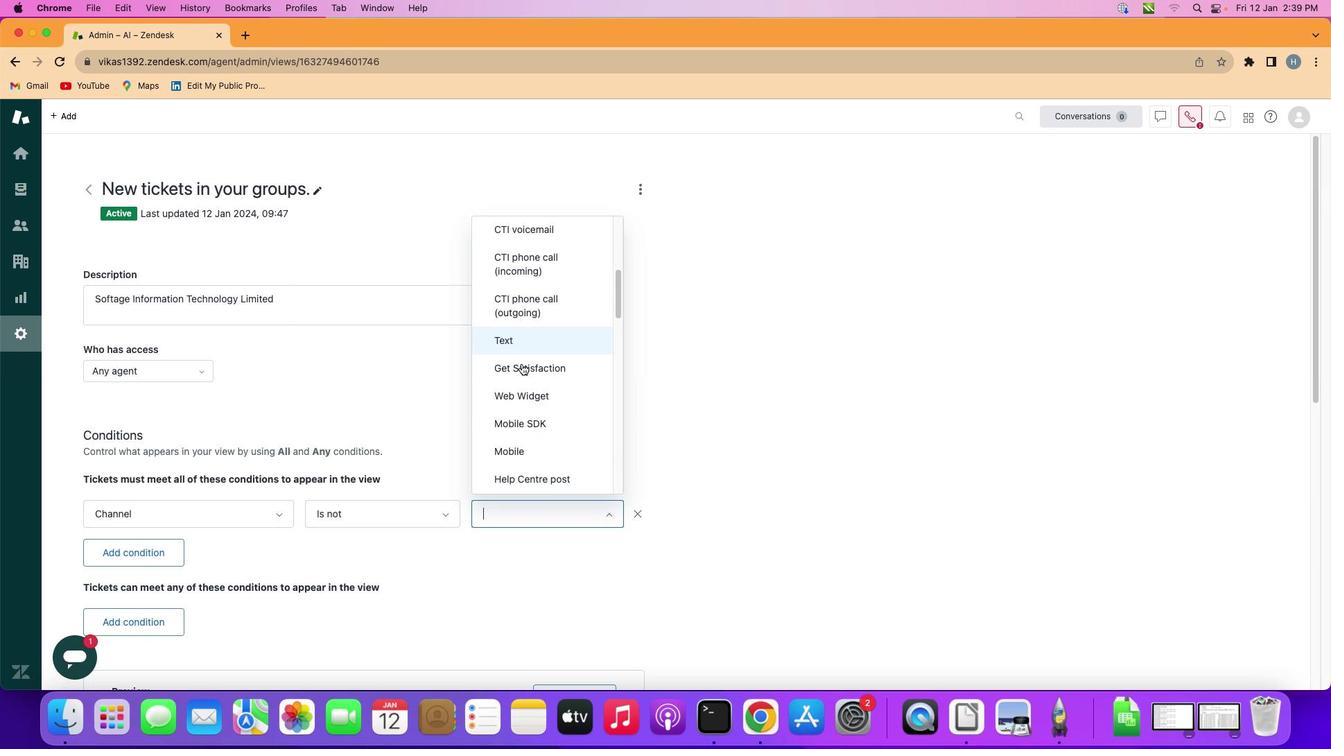 
Action: Mouse scrolled (527, 401) with delta (48, 219)
Screenshot: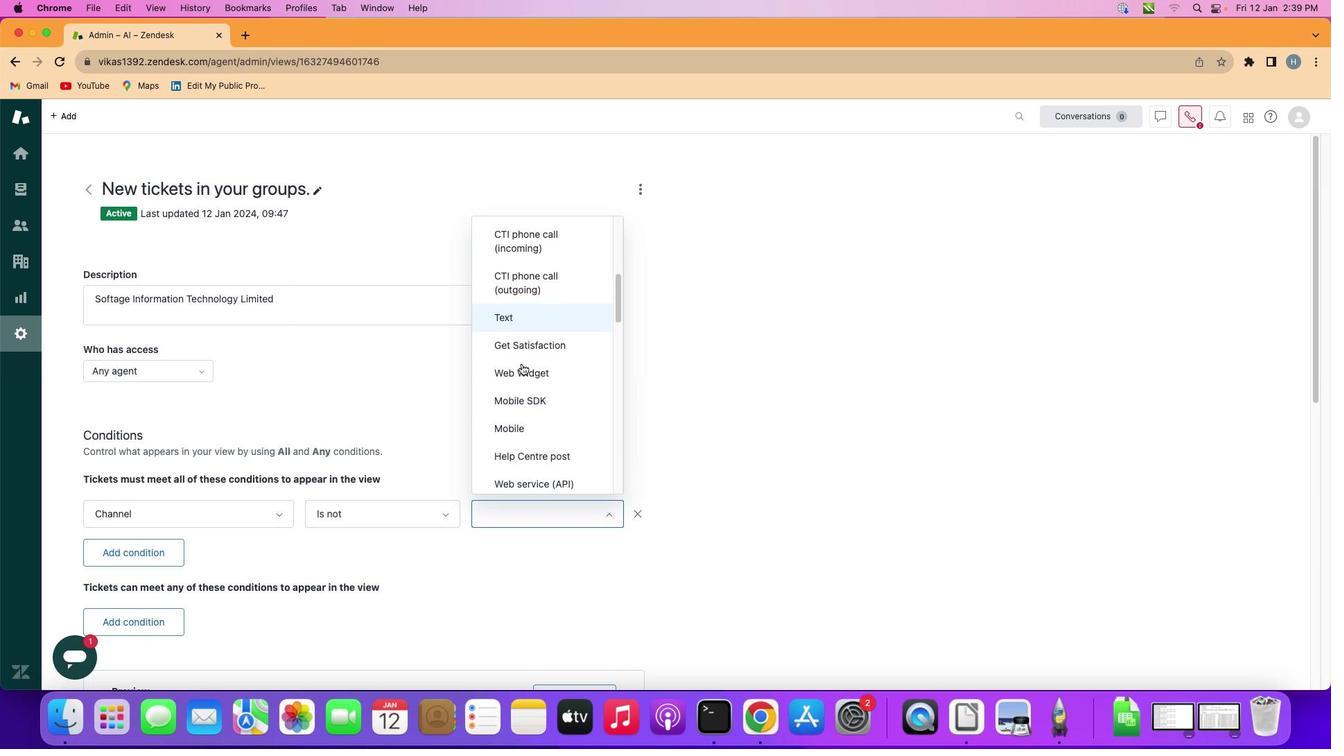 
Action: Mouse scrolled (527, 401) with delta (48, 219)
Screenshot: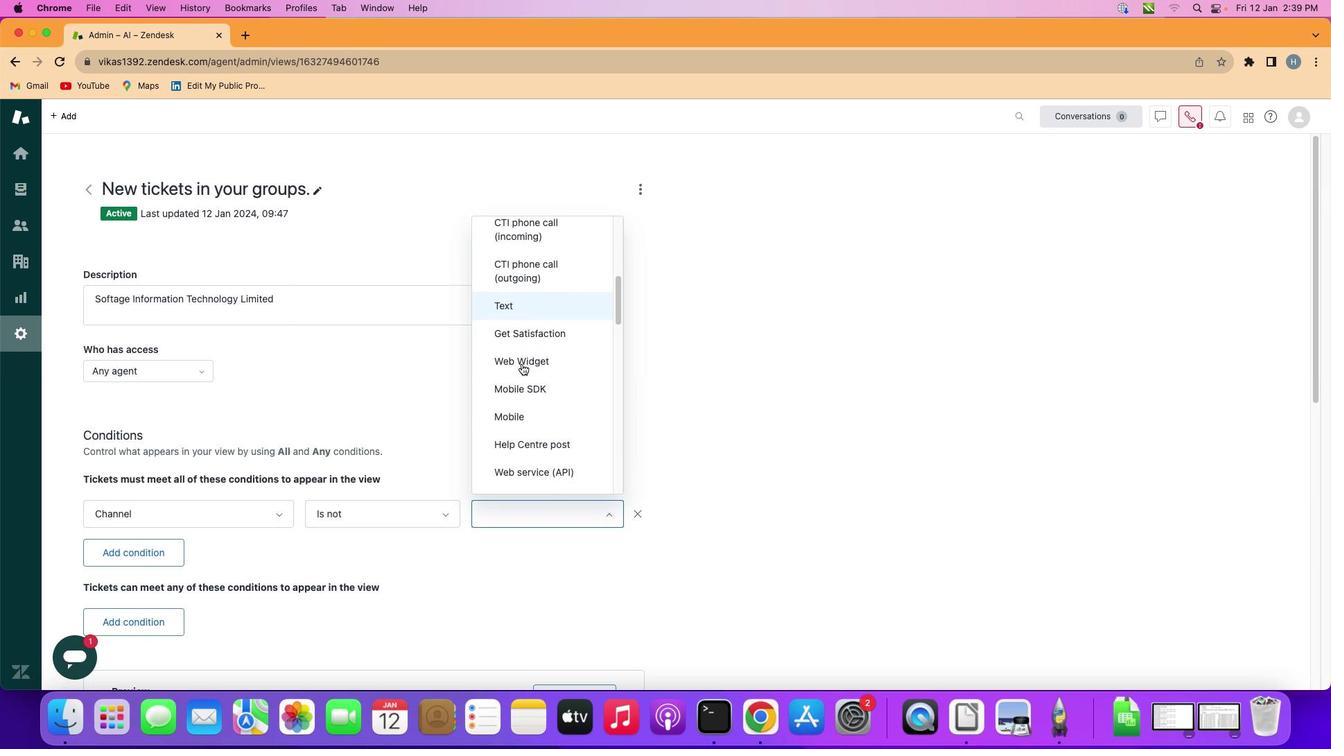 
Action: Mouse scrolled (527, 401) with delta (48, 219)
Screenshot: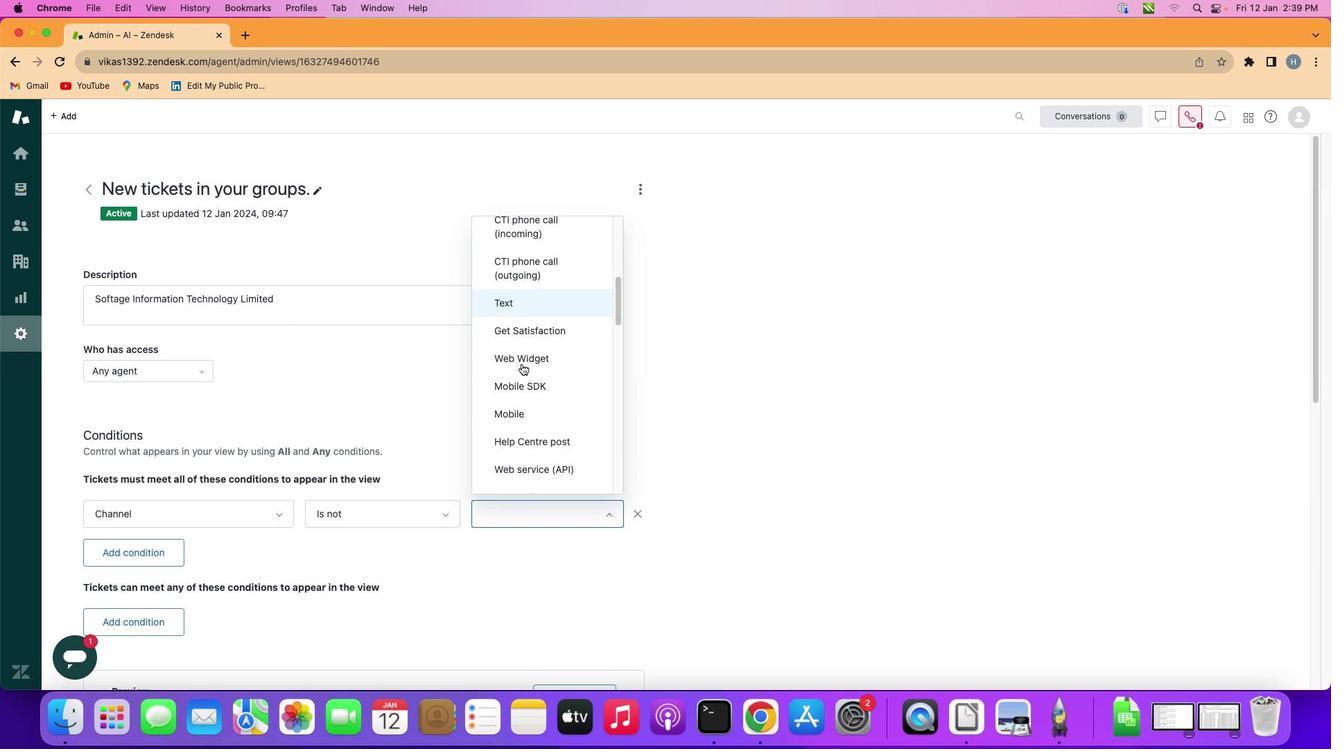 
Action: Mouse scrolled (527, 401) with delta (48, 219)
Screenshot: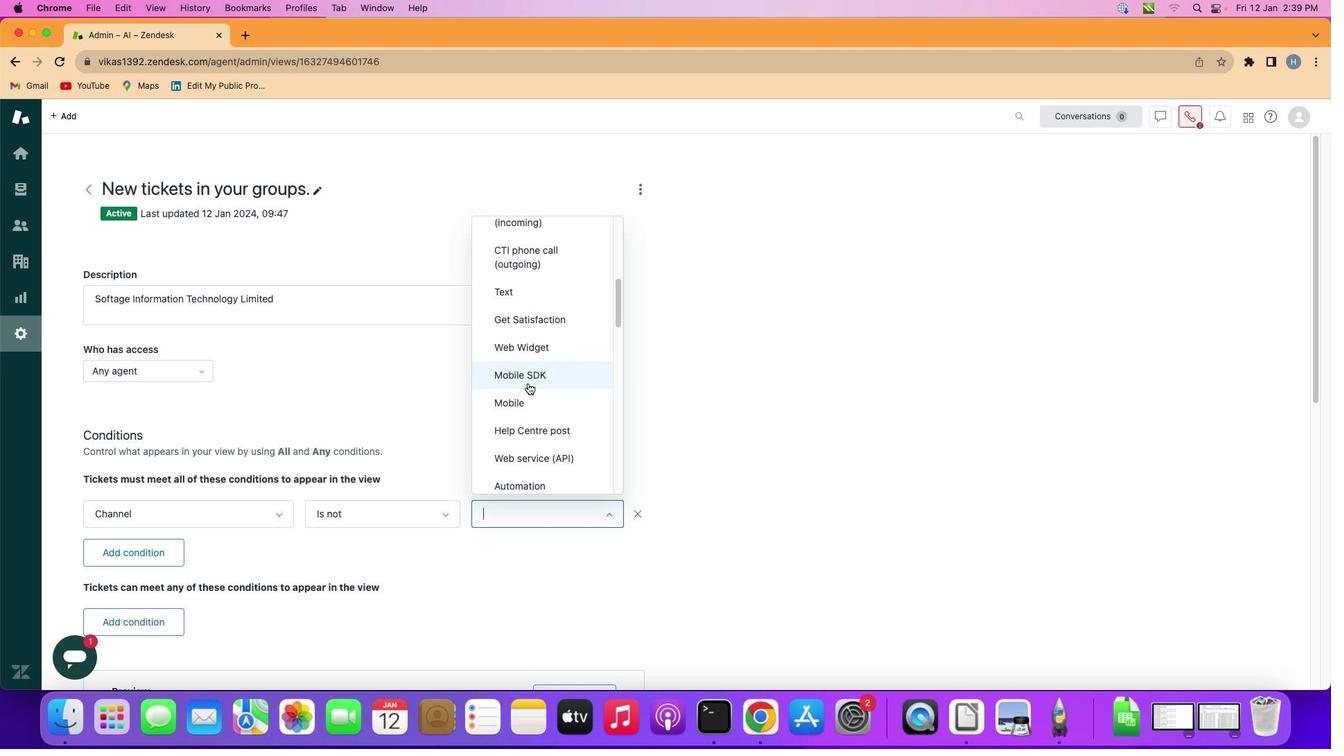 
Action: Mouse scrolled (527, 401) with delta (48, 219)
Screenshot: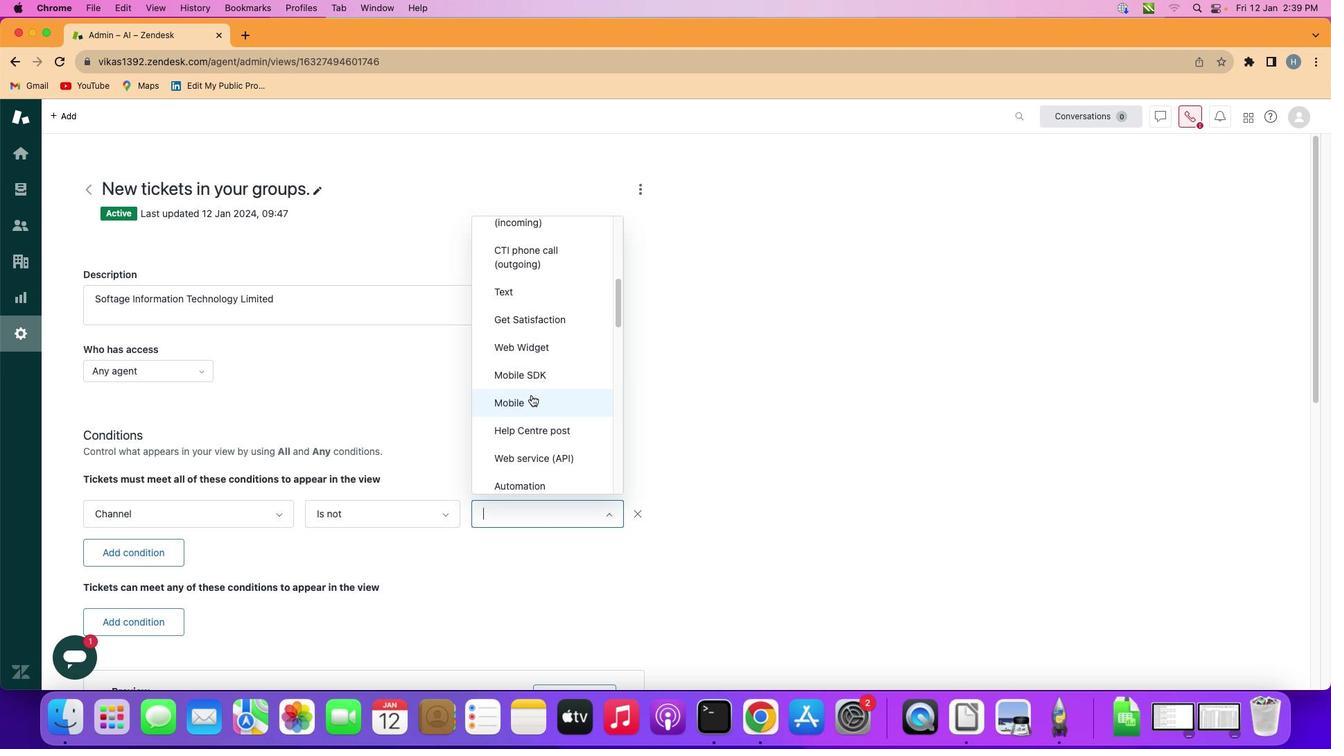 
Action: Mouse moved to (544, 432)
Screenshot: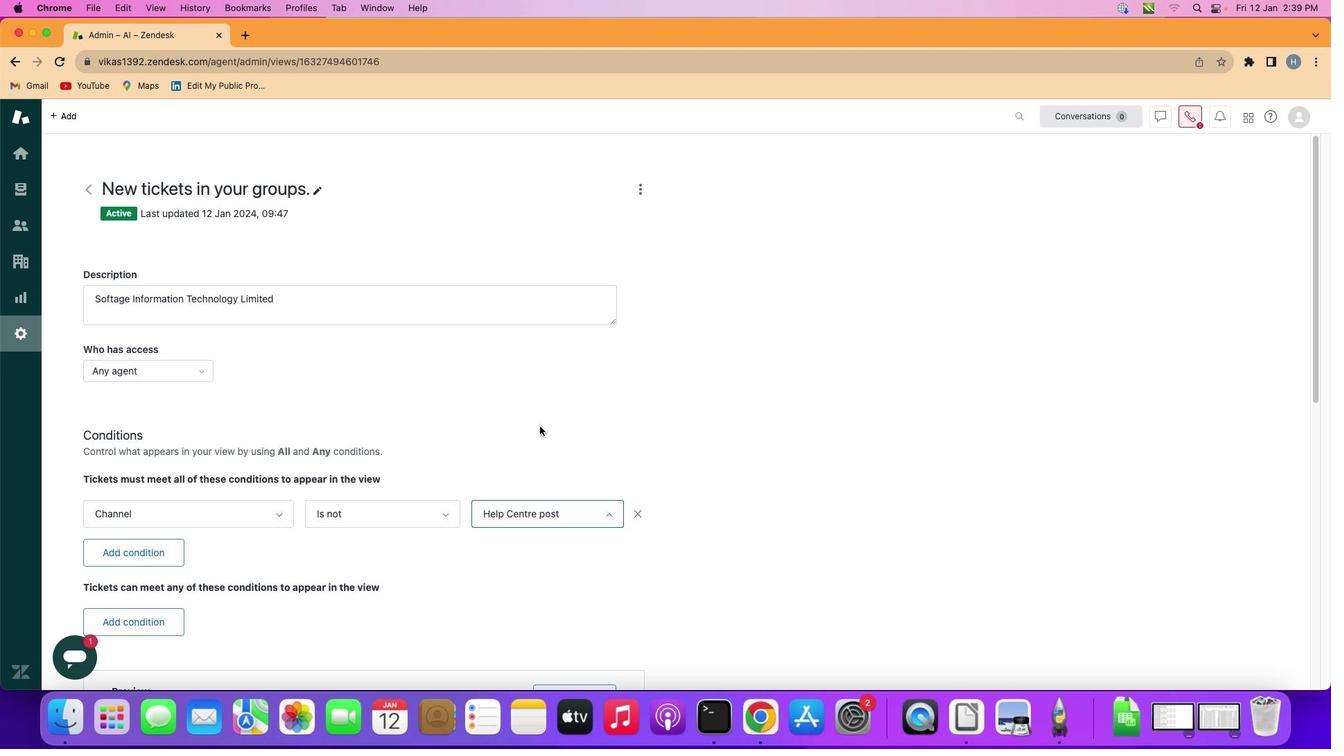 
Action: Mouse pressed left at (544, 432)
Screenshot: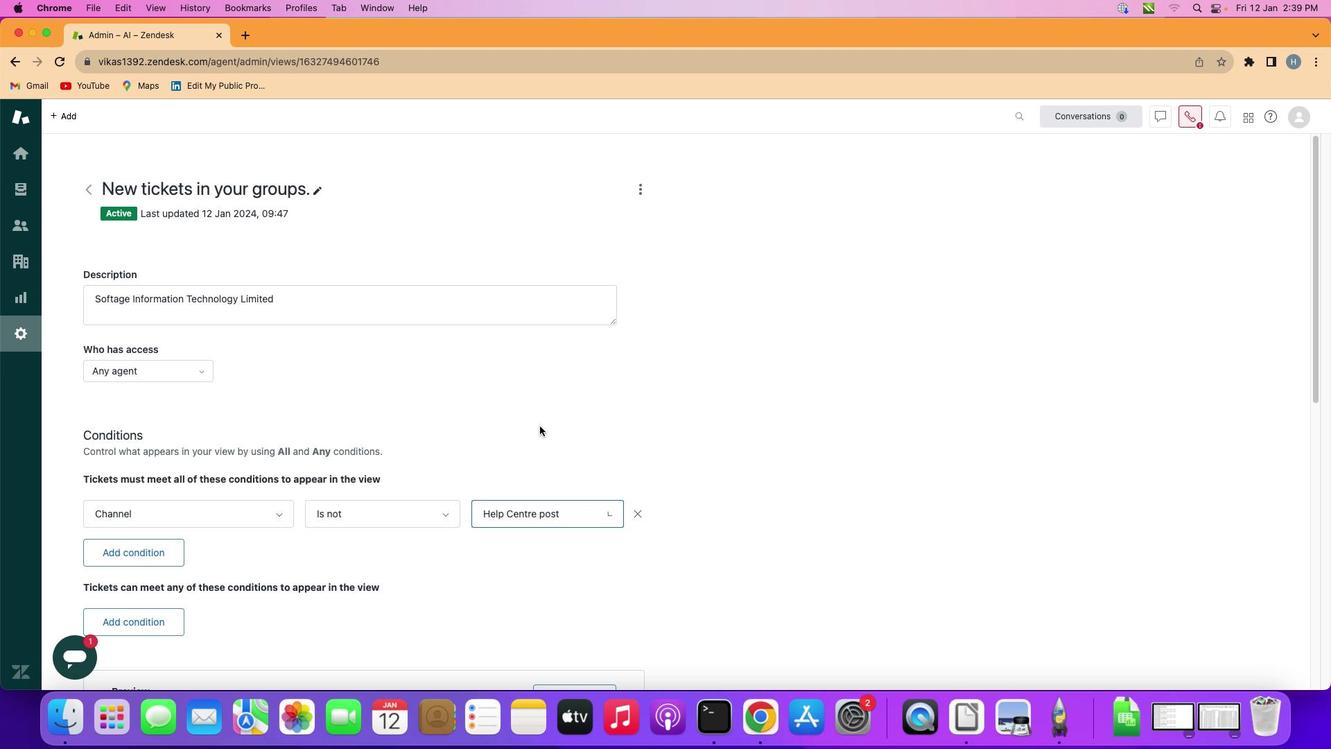 
Action: Mouse moved to (544, 432)
Screenshot: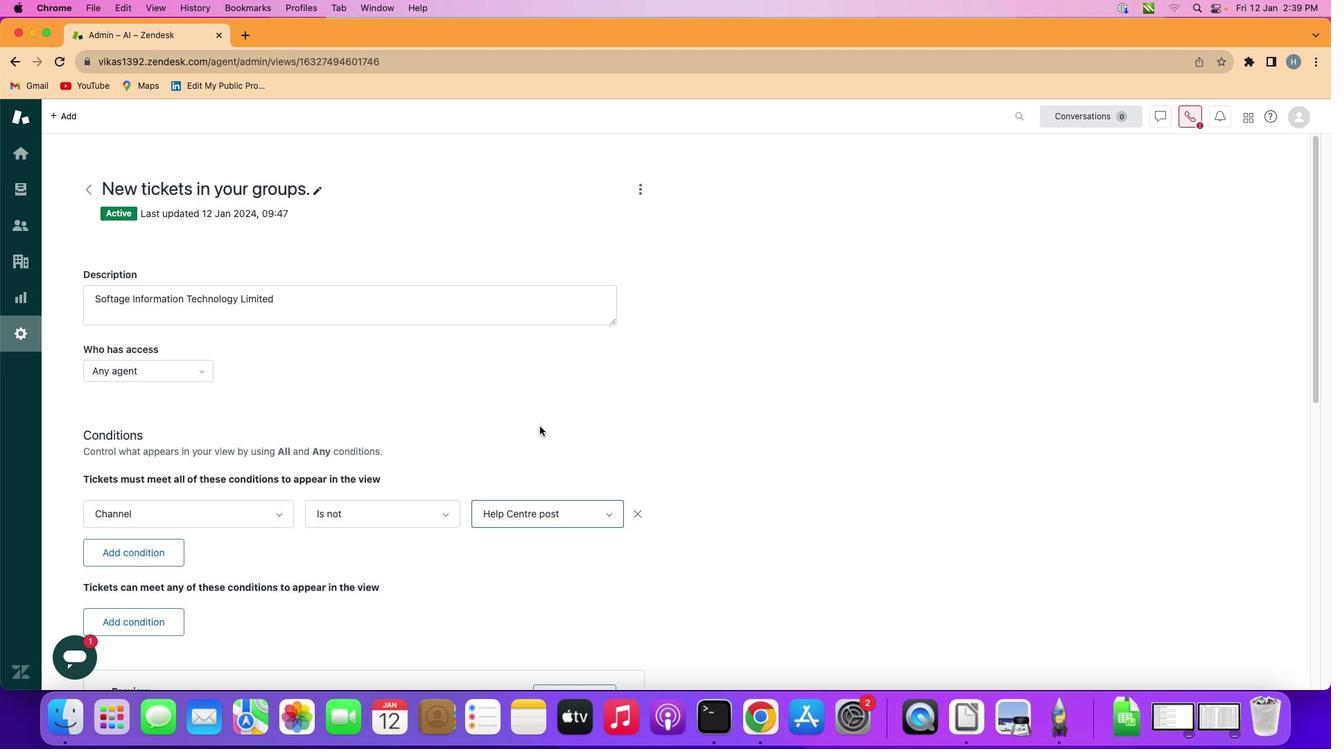 
